 Task: Find connections with filter location Arbroath with filter topic #Jobopeningwith filter profile language German with filter current company F Gheewala Human Resource Consultants with filter school Sethu Institute of Technology with filter industry Wholesale Alcoholic Beverages with filter service category Audio Engineering with filter keywords title Controller
Action: Mouse moved to (493, 62)
Screenshot: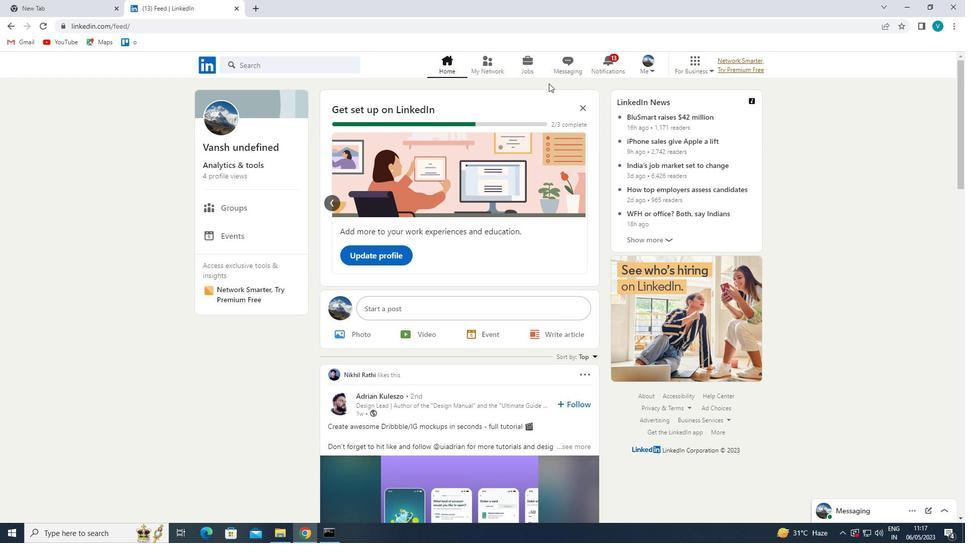 
Action: Mouse pressed left at (493, 62)
Screenshot: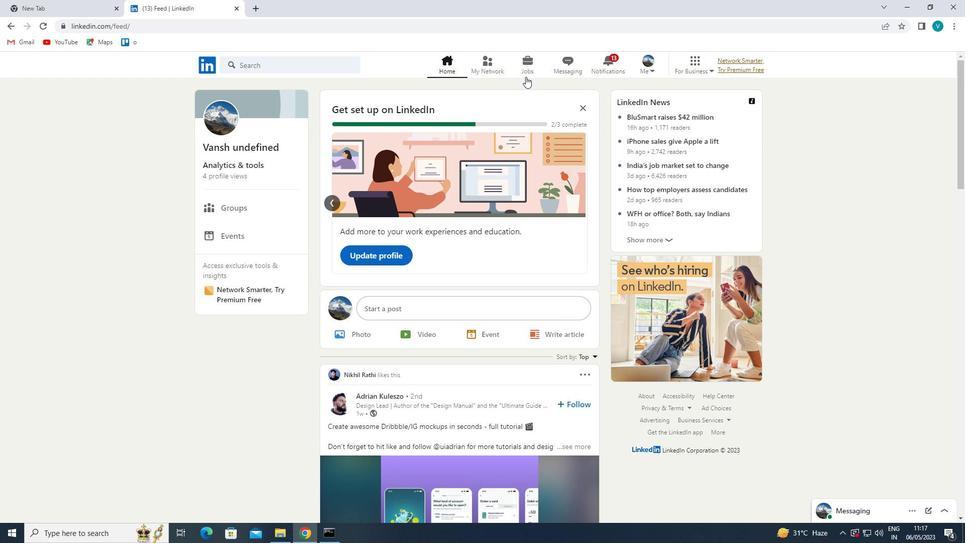 
Action: Mouse moved to (263, 122)
Screenshot: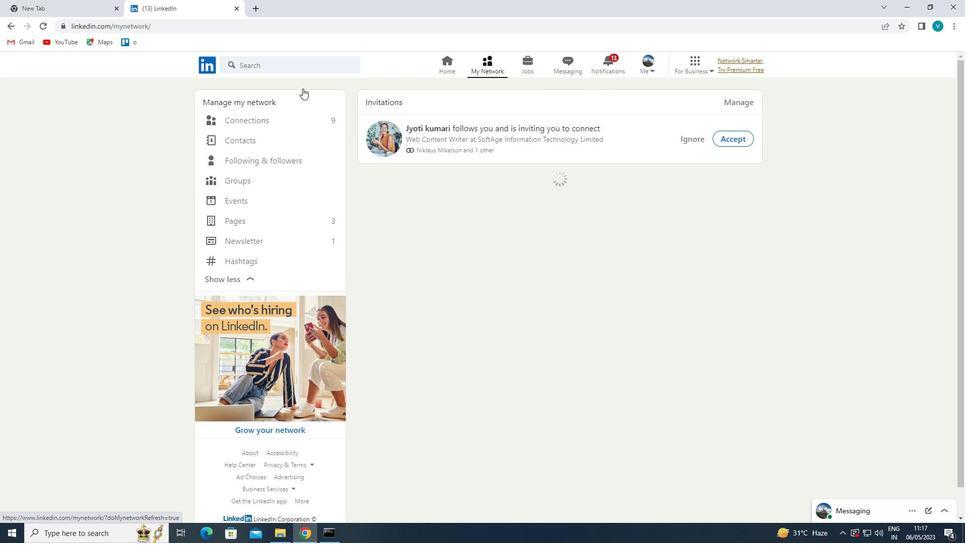 
Action: Mouse pressed left at (263, 122)
Screenshot: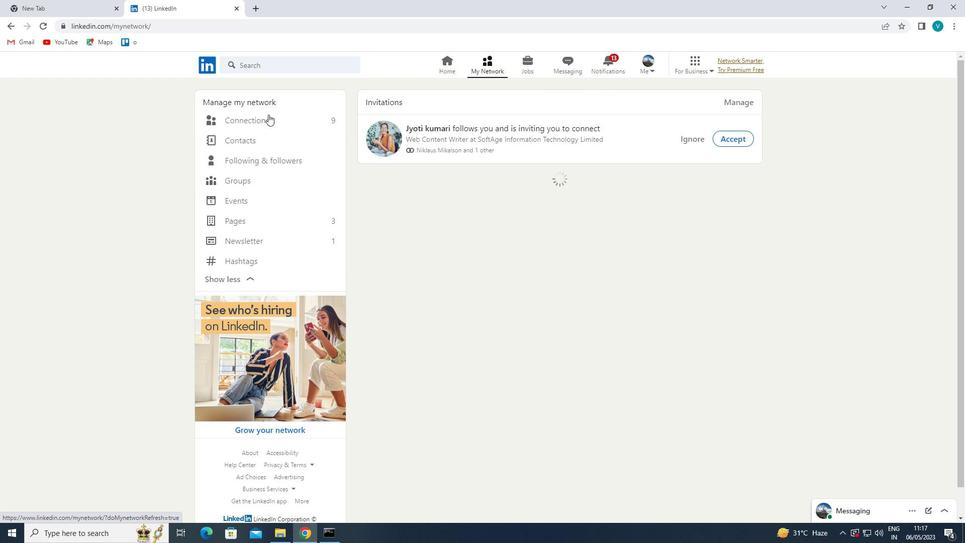 
Action: Mouse moved to (270, 117)
Screenshot: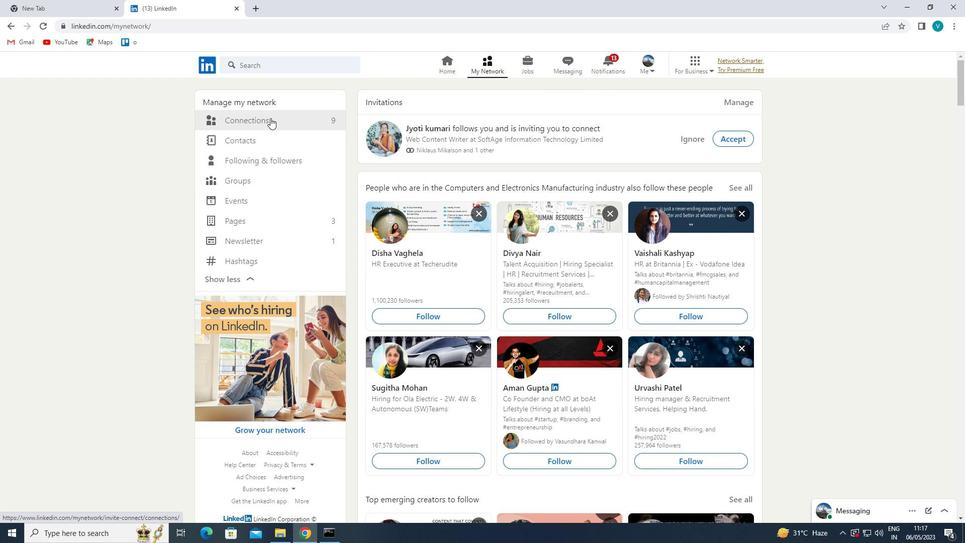 
Action: Mouse pressed left at (270, 117)
Screenshot: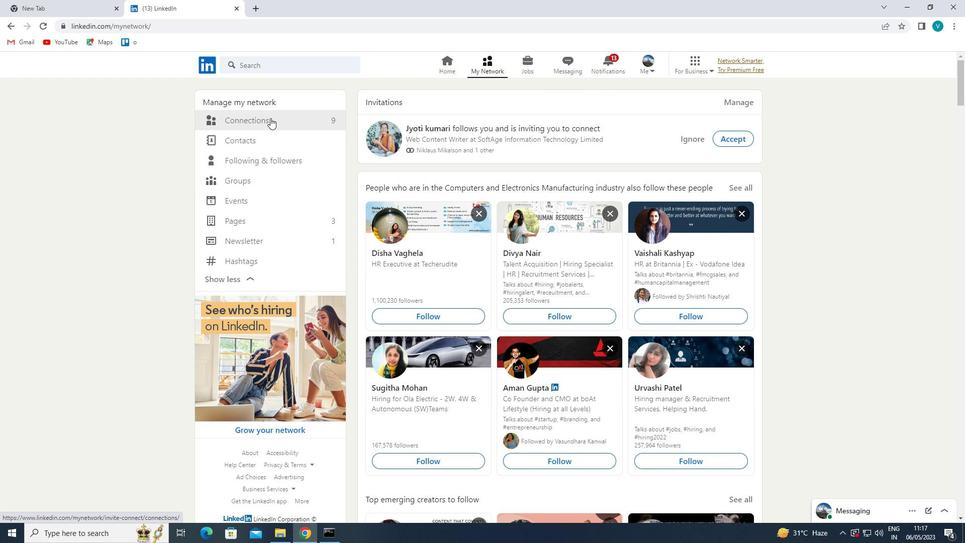 
Action: Mouse moved to (531, 122)
Screenshot: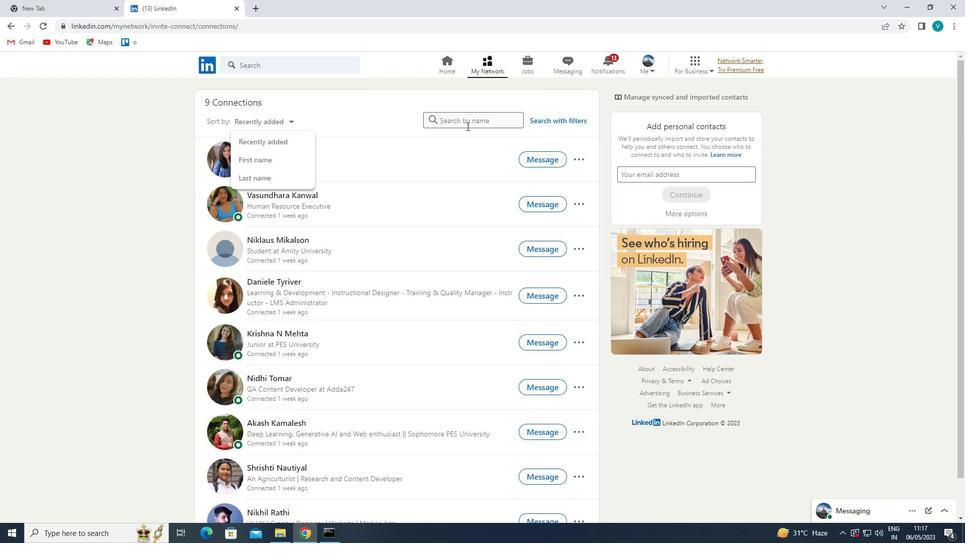
Action: Mouse pressed left at (531, 122)
Screenshot: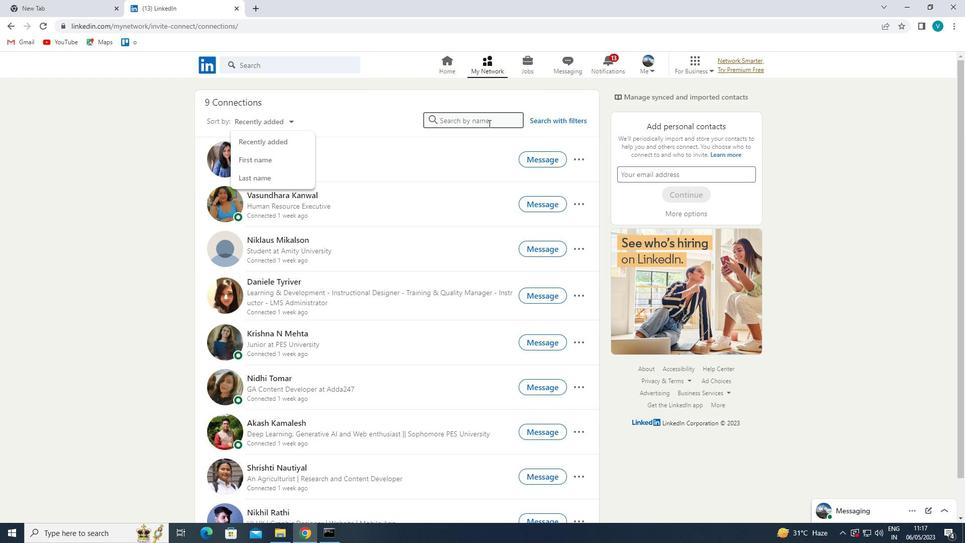 
Action: Mouse moved to (485, 95)
Screenshot: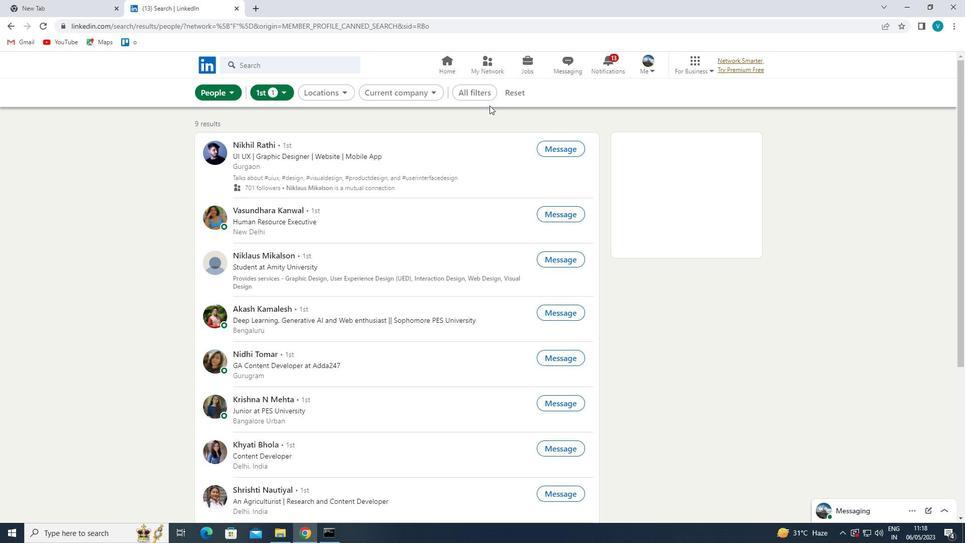 
Action: Mouse pressed left at (485, 95)
Screenshot: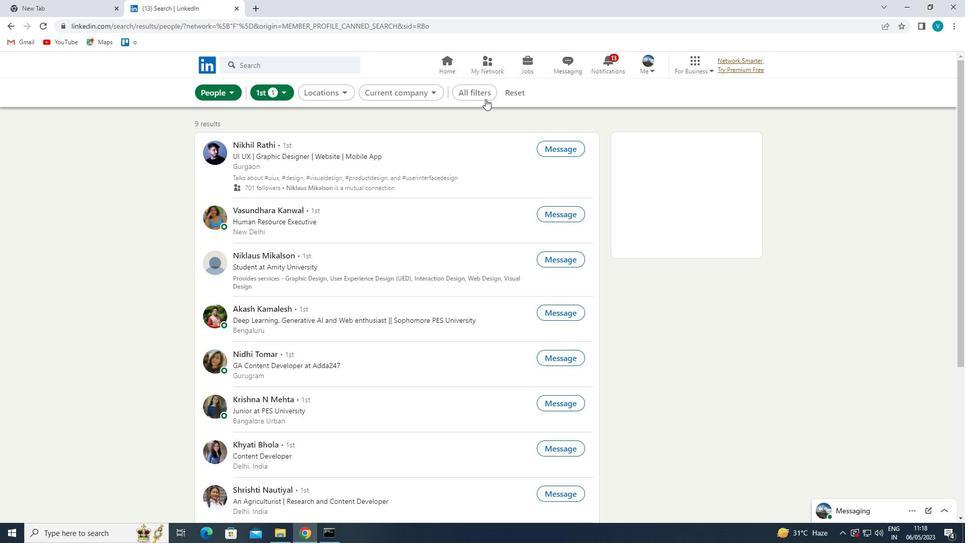 
Action: Mouse moved to (806, 232)
Screenshot: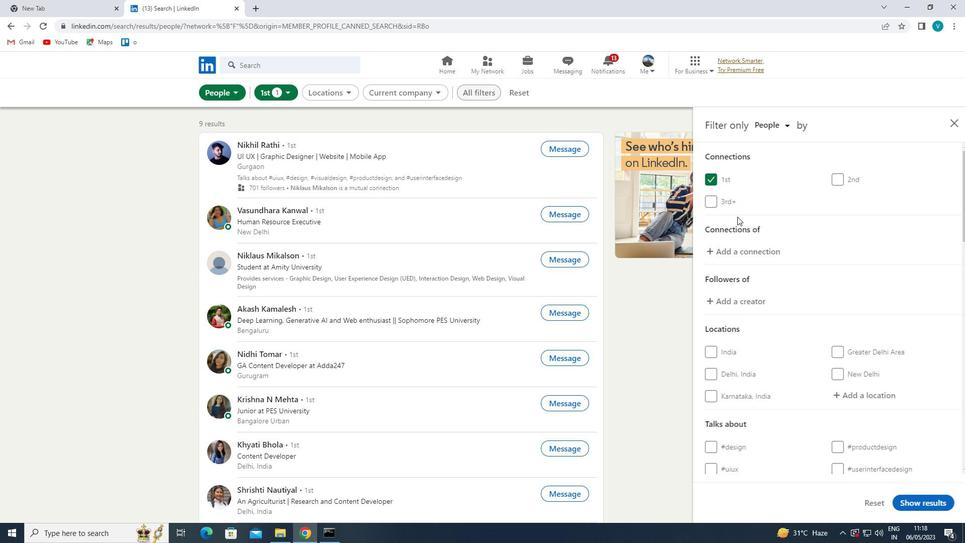 
Action: Mouse scrolled (806, 231) with delta (0, 0)
Screenshot: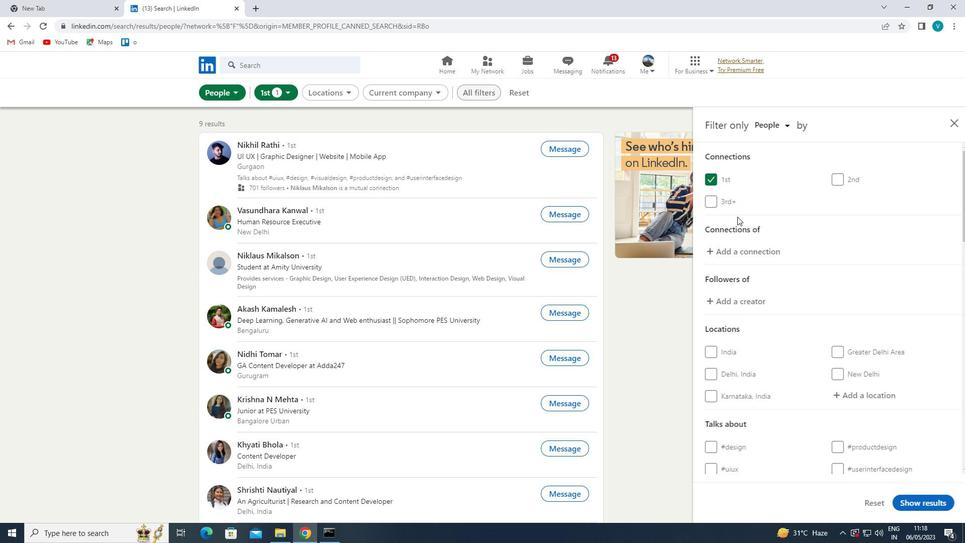 
Action: Mouse moved to (864, 348)
Screenshot: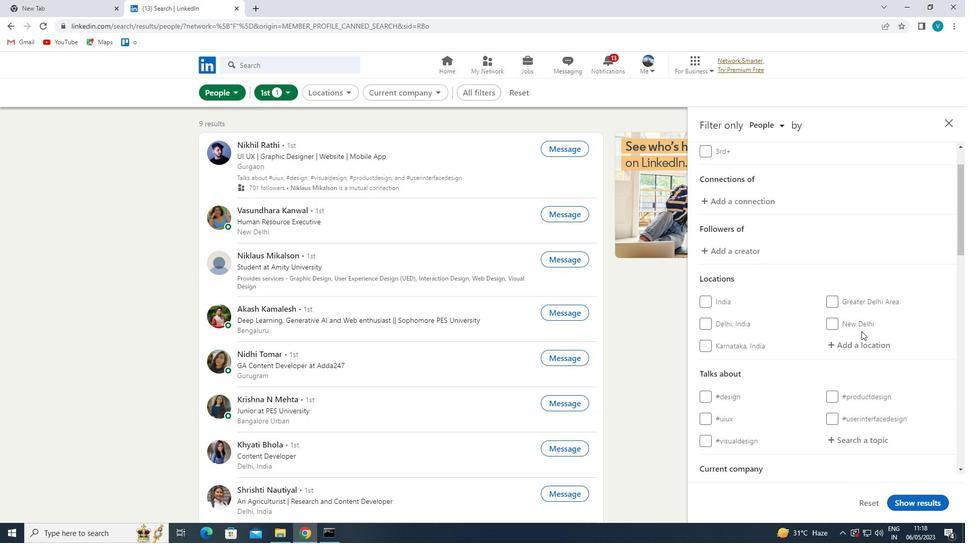 
Action: Mouse pressed left at (864, 348)
Screenshot: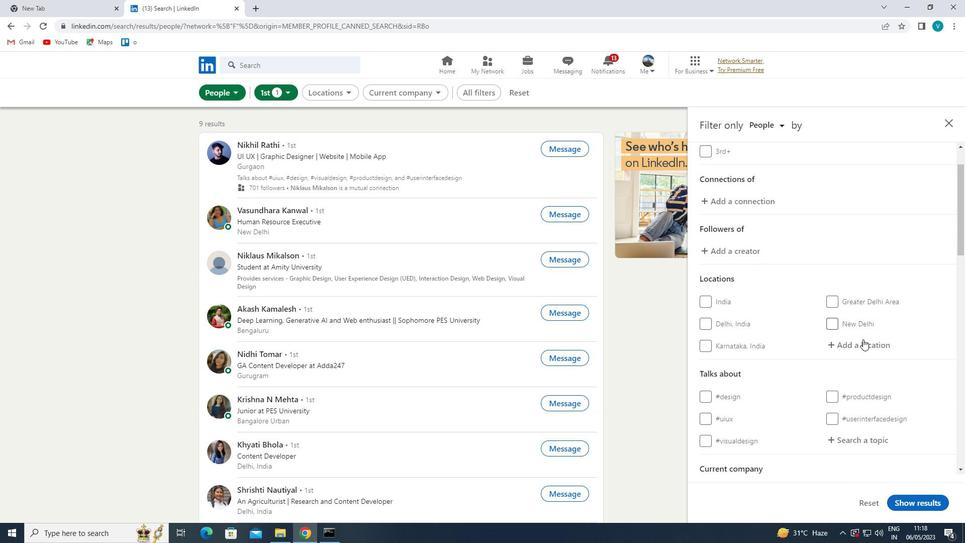 
Action: Key pressed <Key.shift>ARBROATH
Screenshot: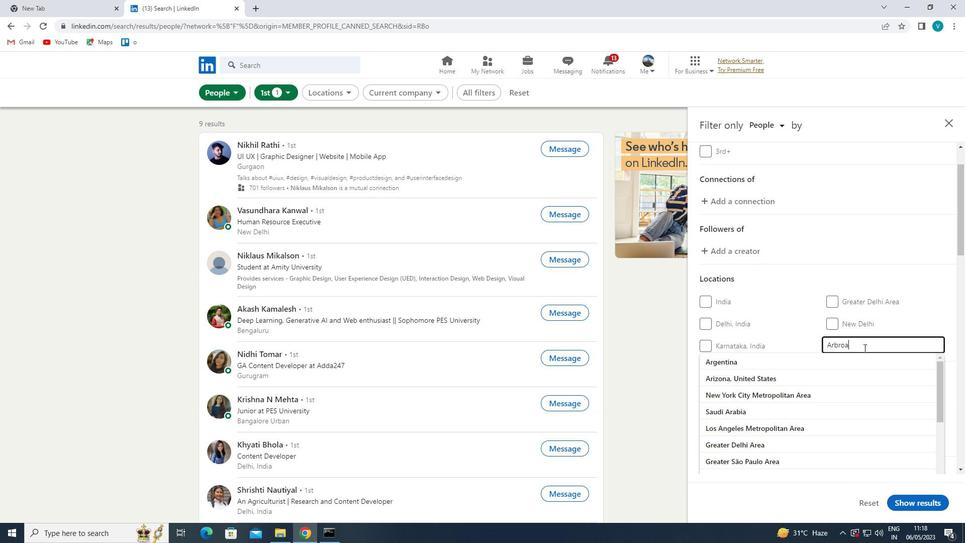 
Action: Mouse moved to (848, 360)
Screenshot: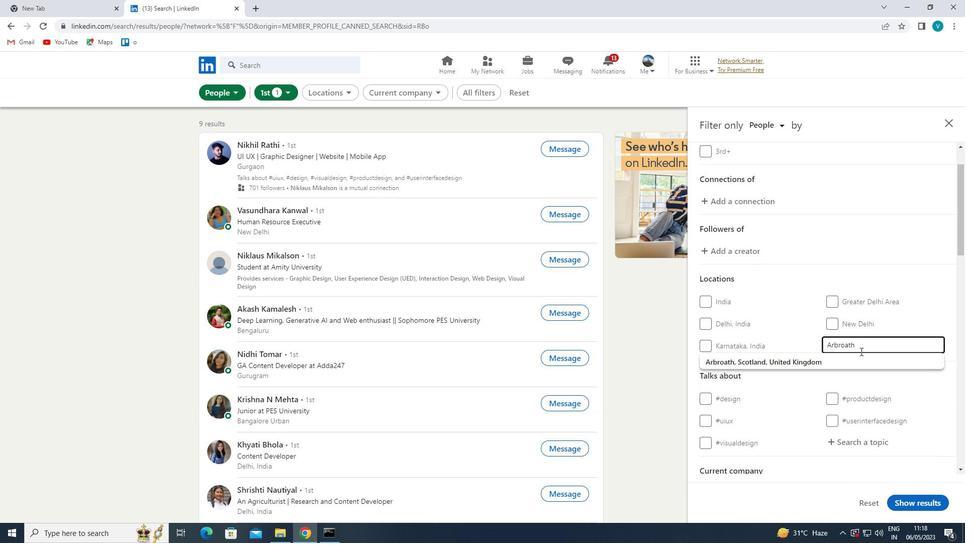 
Action: Mouse pressed left at (848, 360)
Screenshot: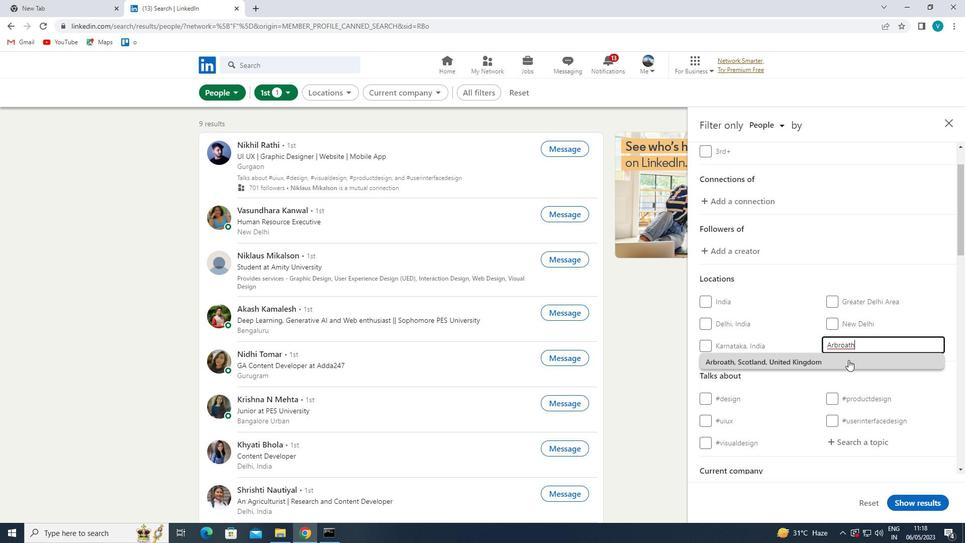 
Action: Mouse scrolled (848, 359) with delta (0, 0)
Screenshot: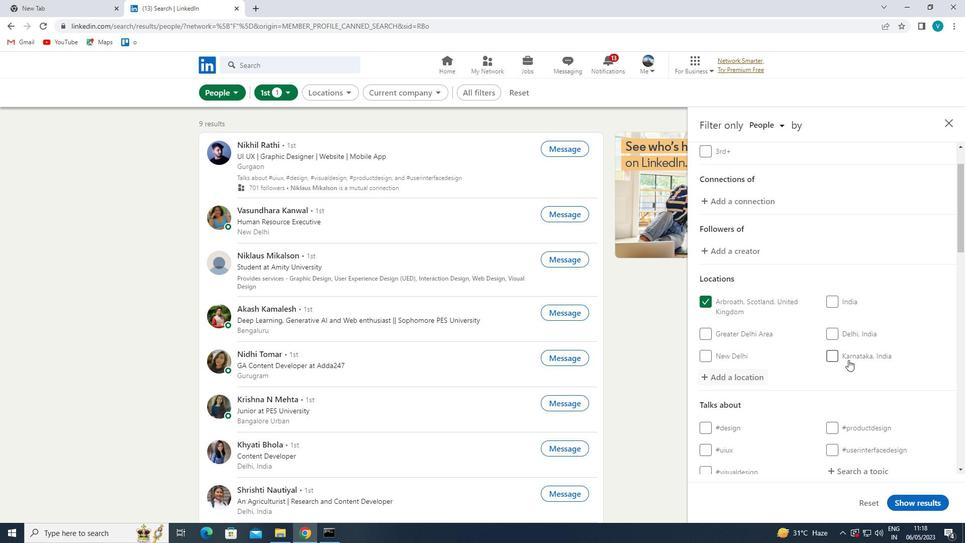 
Action: Mouse moved to (847, 361)
Screenshot: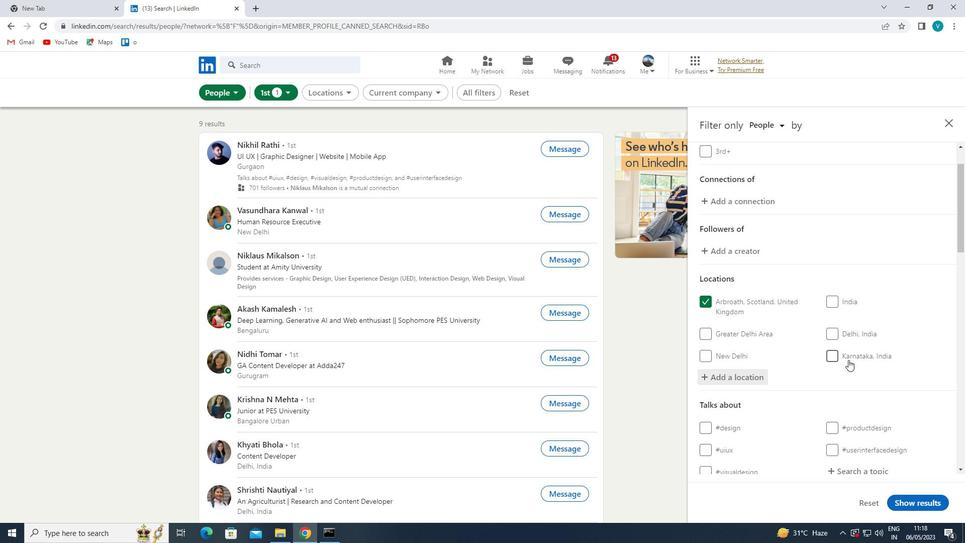 
Action: Mouse scrolled (847, 361) with delta (0, 0)
Screenshot: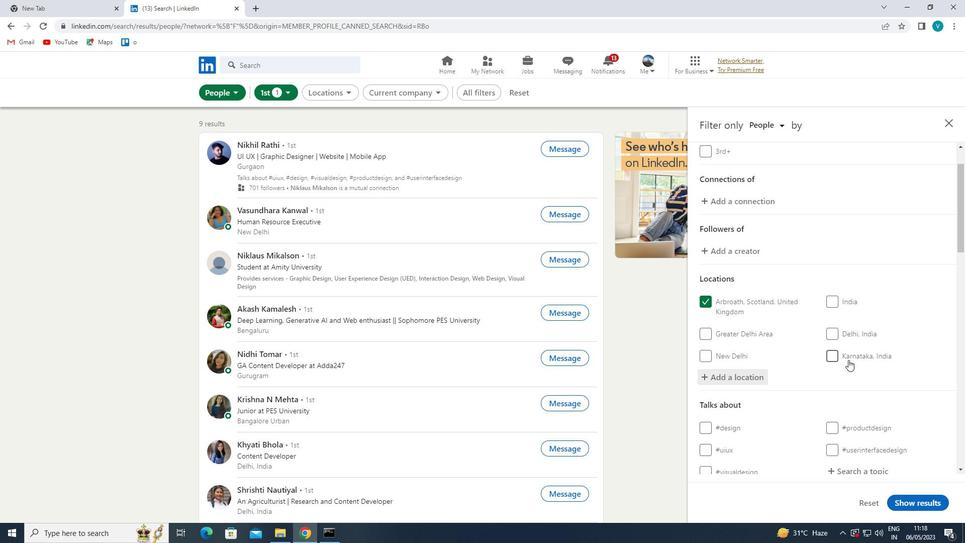 
Action: Mouse moved to (846, 364)
Screenshot: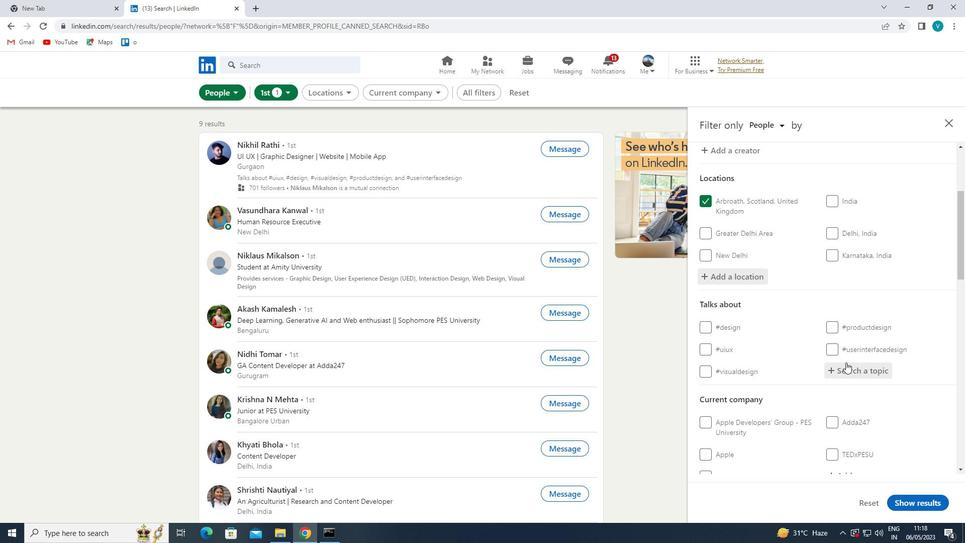 
Action: Mouse pressed left at (846, 364)
Screenshot: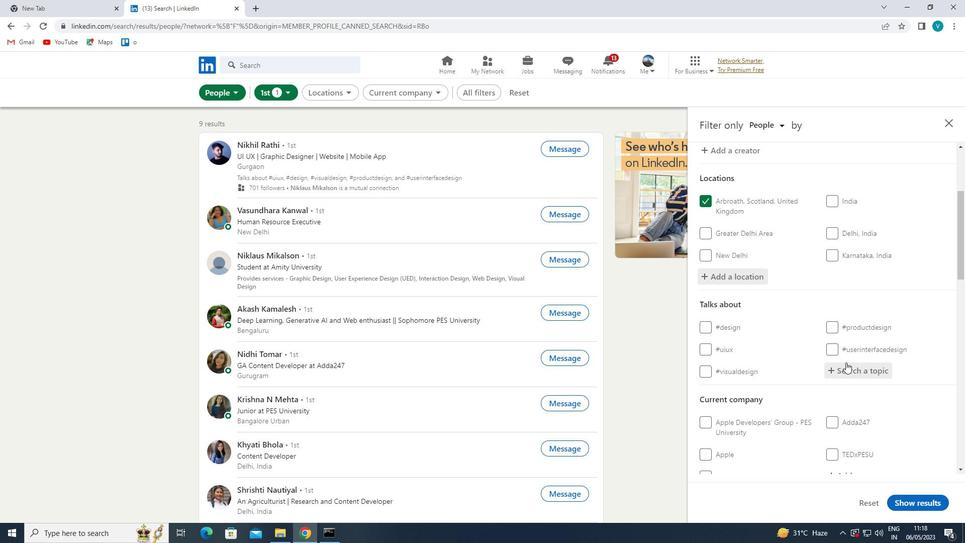 
Action: Key pressed JOBOPENING
Screenshot: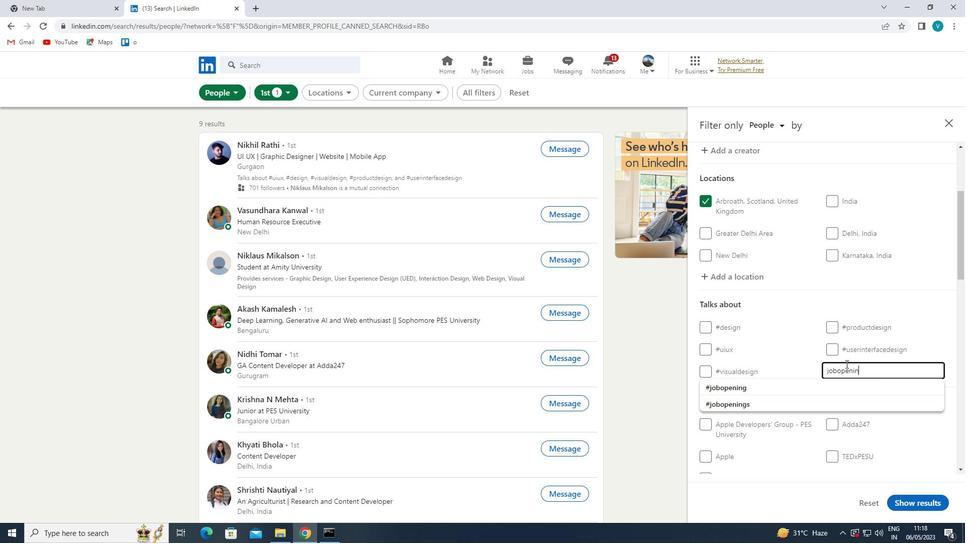 
Action: Mouse moved to (825, 379)
Screenshot: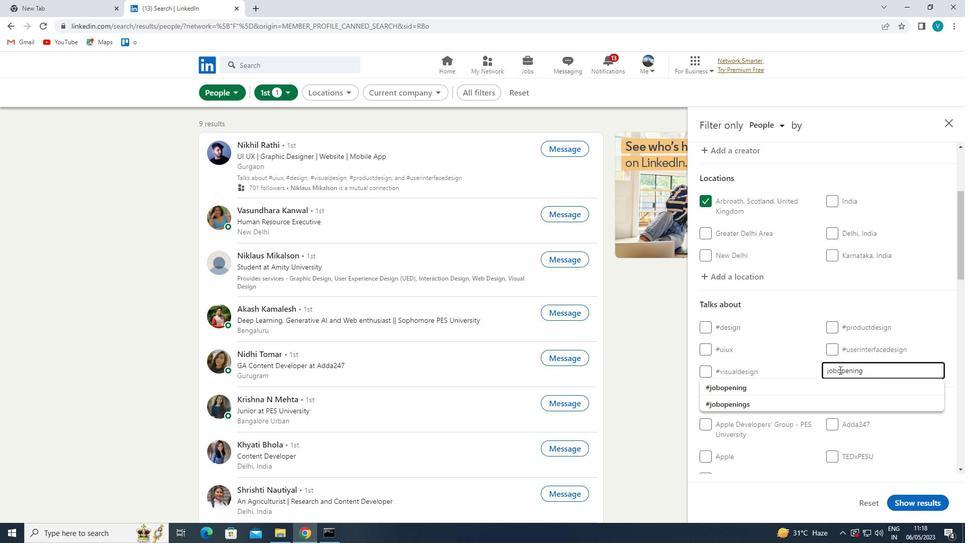 
Action: Mouse pressed left at (825, 379)
Screenshot: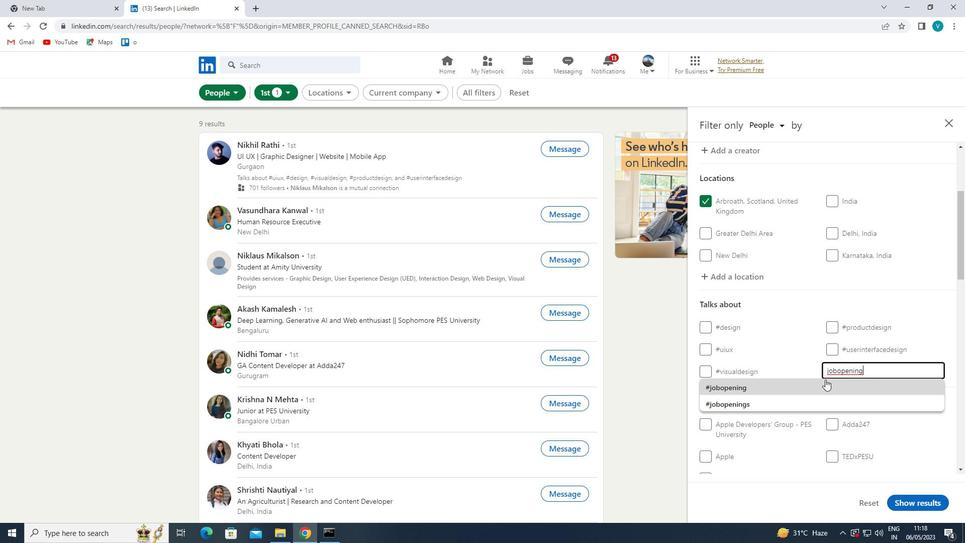 
Action: Mouse scrolled (825, 379) with delta (0, 0)
Screenshot: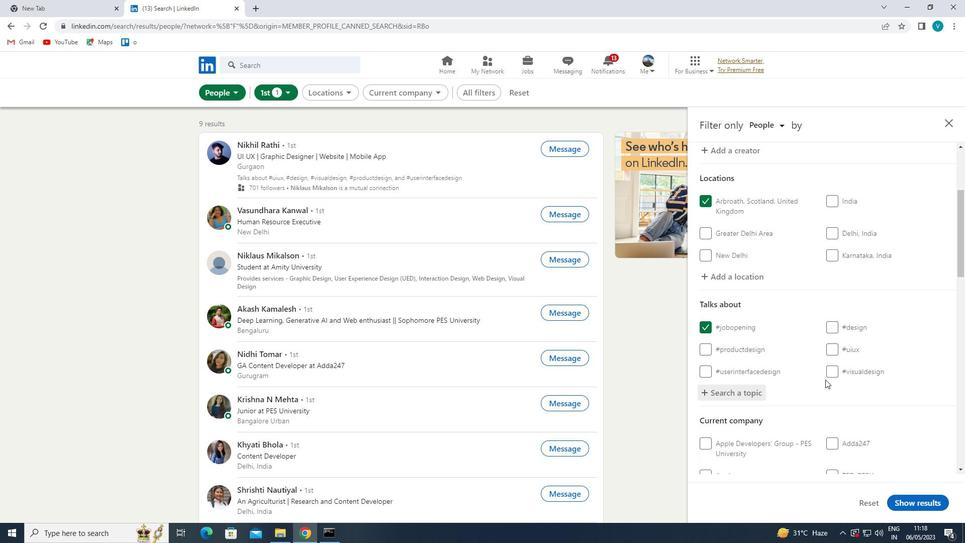 
Action: Mouse moved to (825, 380)
Screenshot: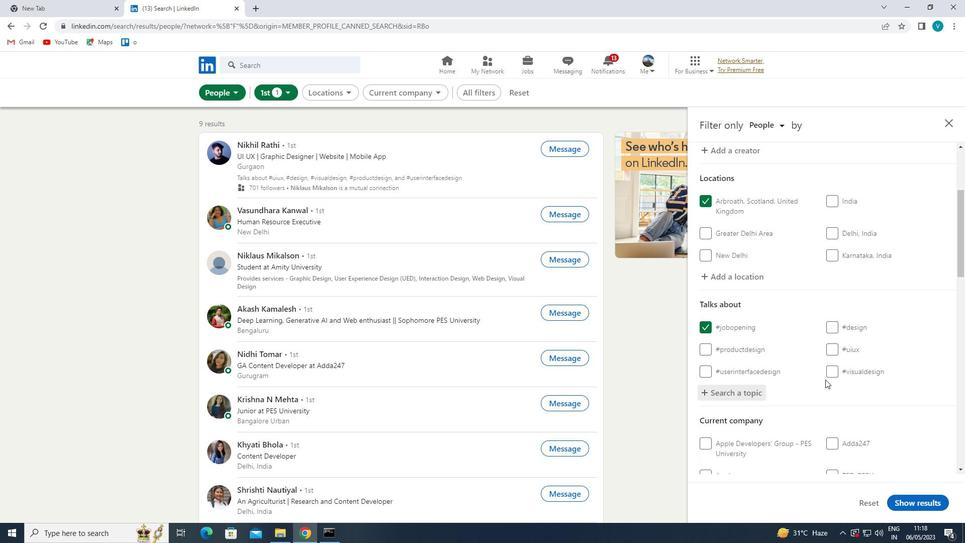 
Action: Mouse scrolled (825, 380) with delta (0, 0)
Screenshot: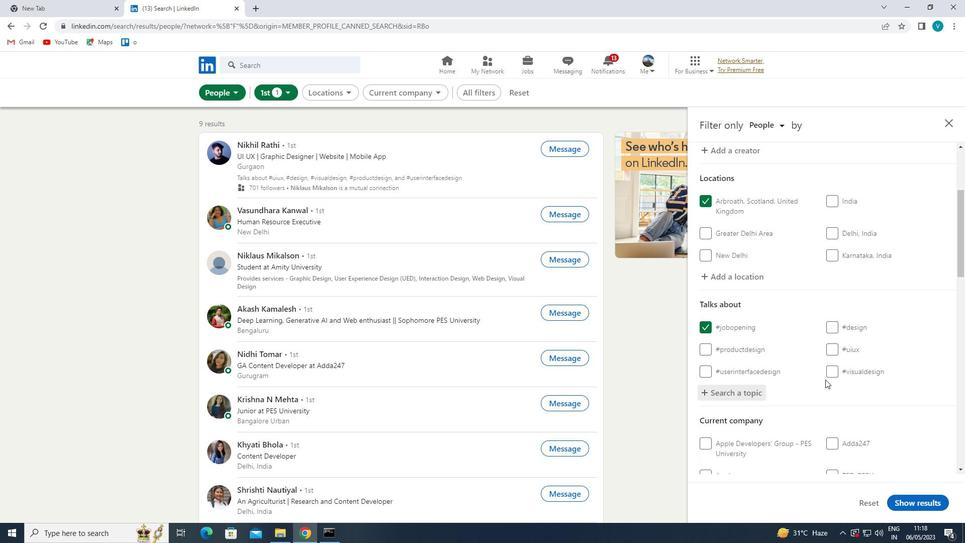 
Action: Mouse moved to (842, 390)
Screenshot: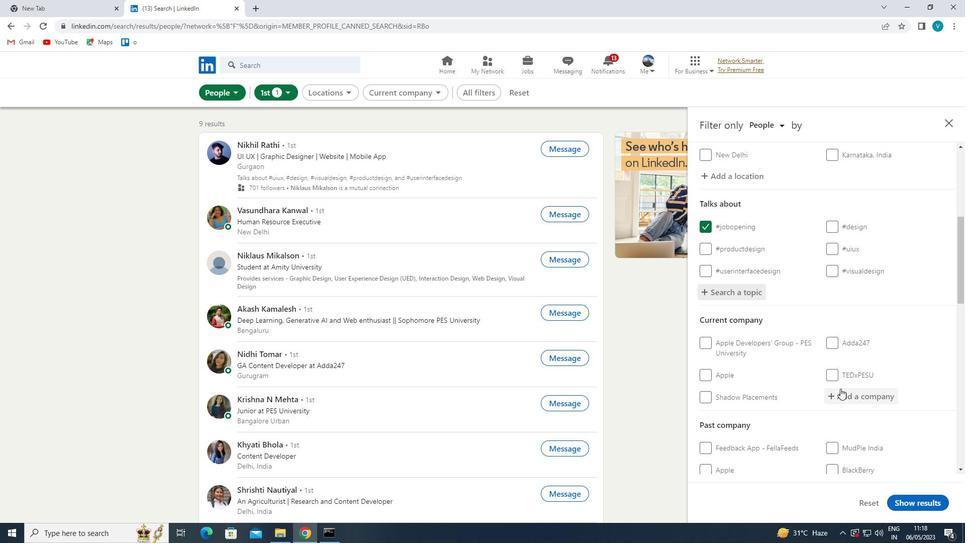 
Action: Mouse pressed left at (842, 390)
Screenshot: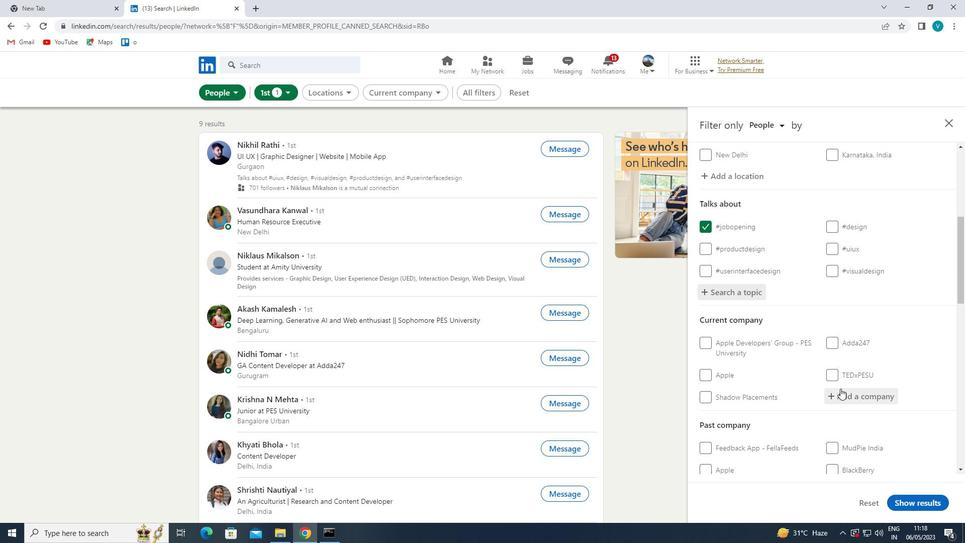 
Action: Mouse moved to (848, 386)
Screenshot: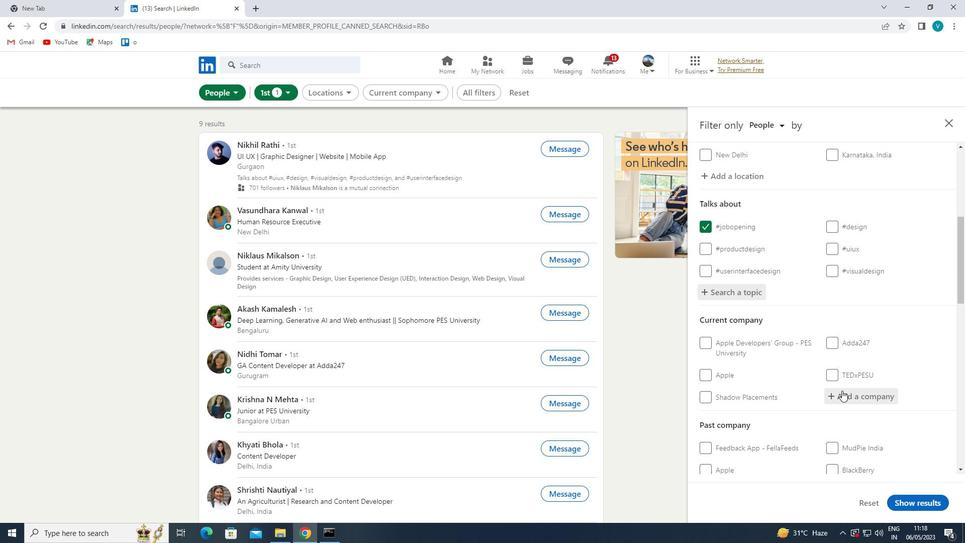 
Action: Key pressed <Key.shift>F<Key.space><Key.shift>GHEEWALA
Screenshot: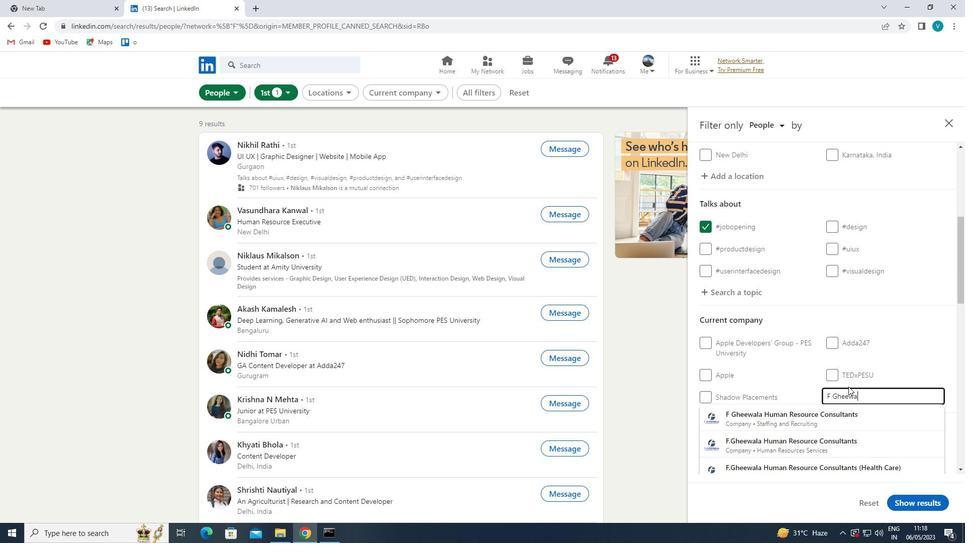 
Action: Mouse moved to (843, 421)
Screenshot: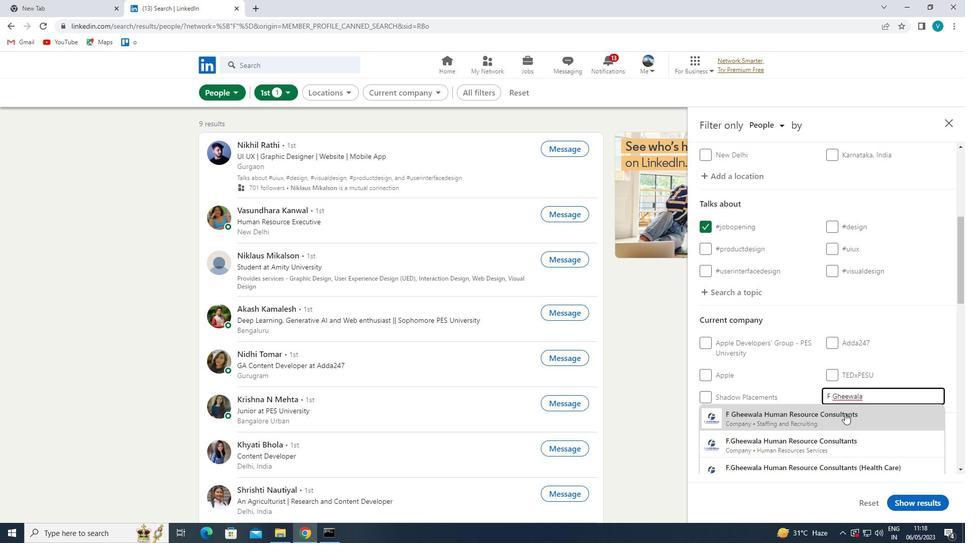 
Action: Mouse pressed left at (843, 421)
Screenshot: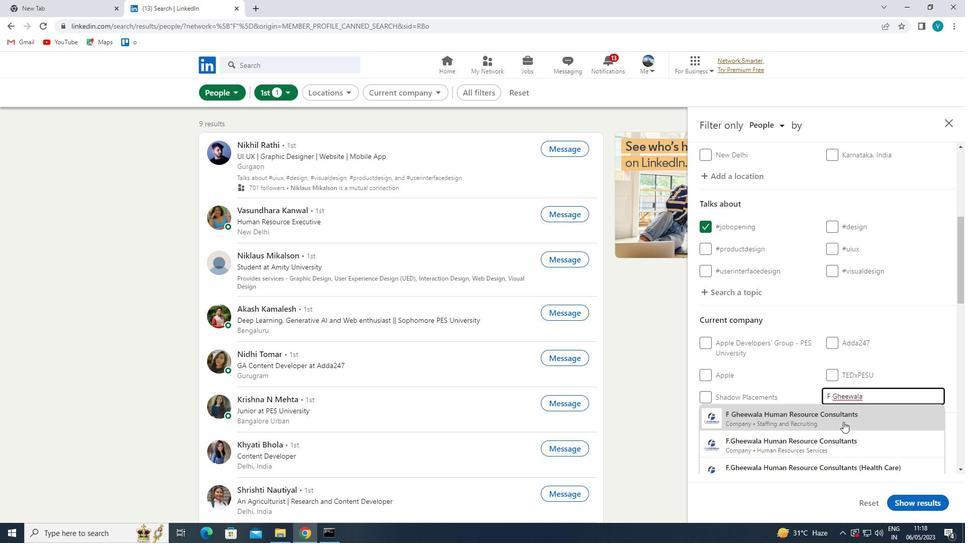 
Action: Mouse moved to (843, 413)
Screenshot: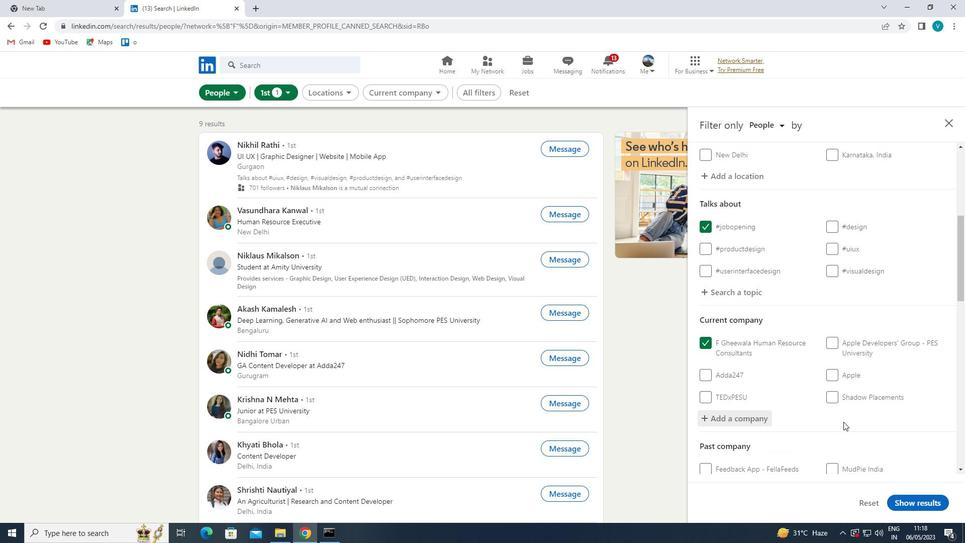 
Action: Mouse scrolled (843, 413) with delta (0, 0)
Screenshot: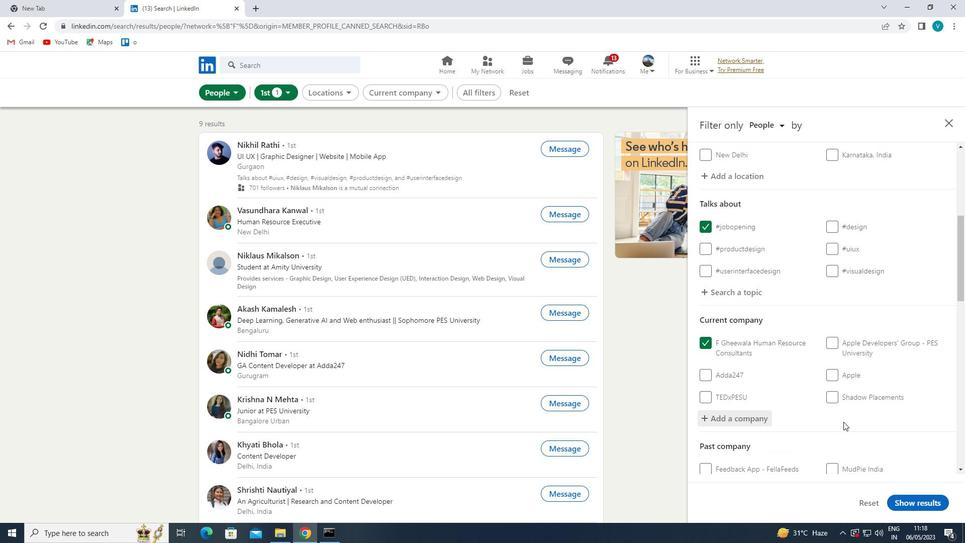 
Action: Mouse moved to (841, 401)
Screenshot: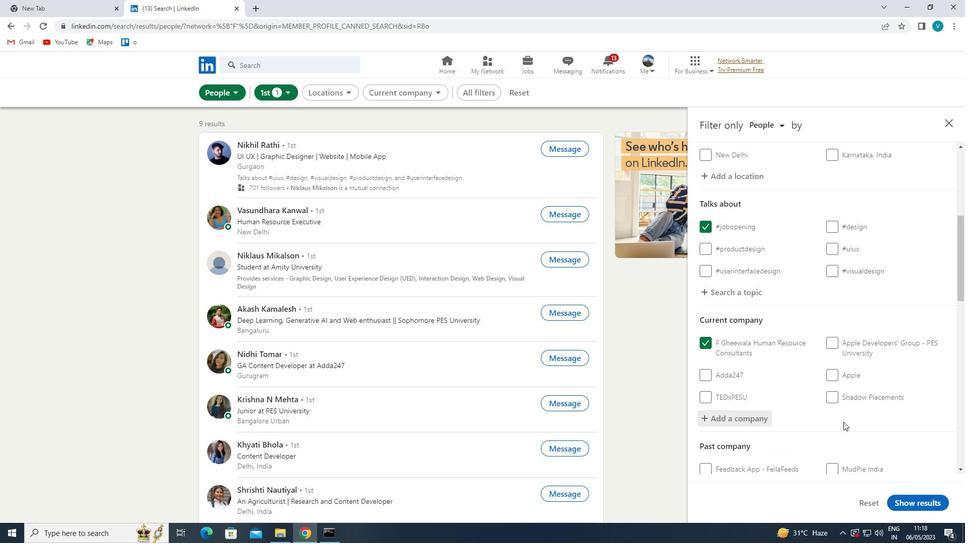 
Action: Mouse scrolled (841, 401) with delta (0, 0)
Screenshot: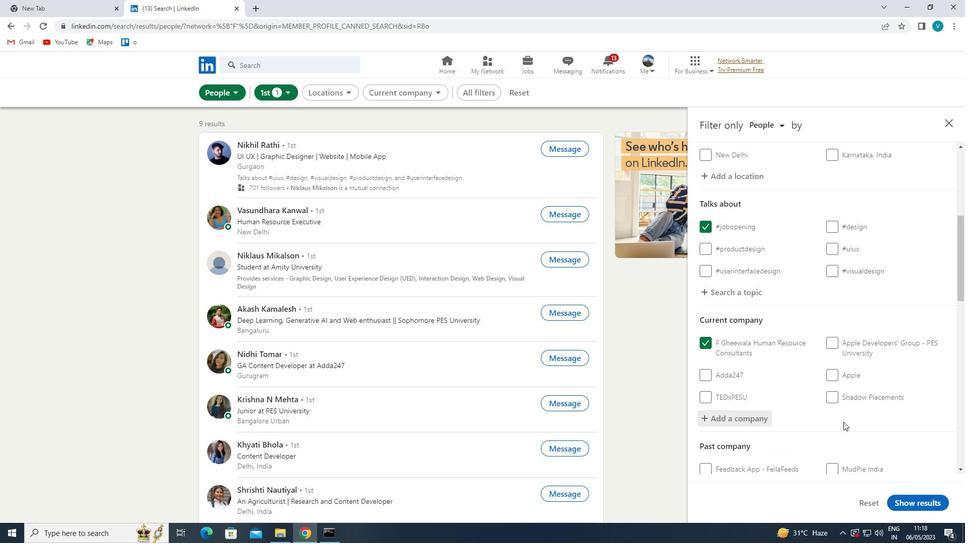 
Action: Mouse moved to (838, 398)
Screenshot: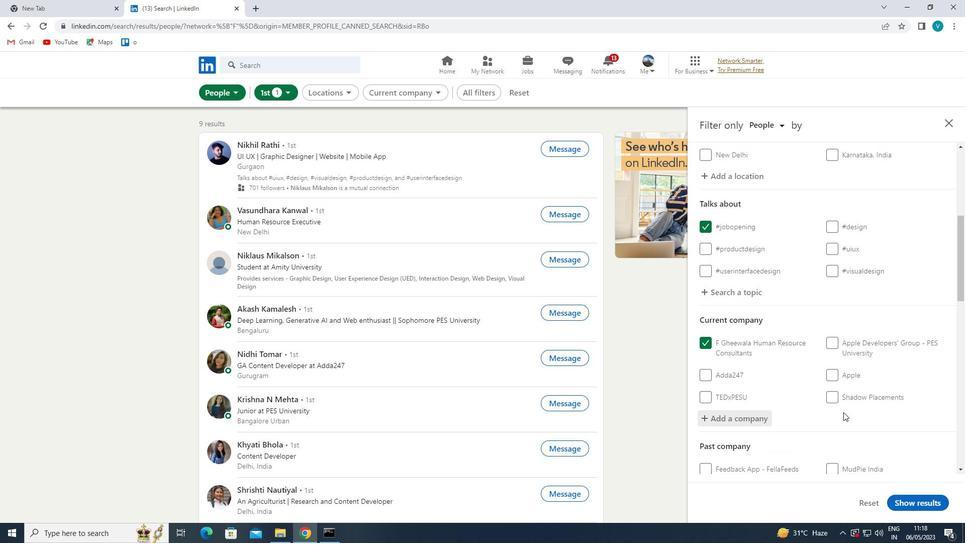 
Action: Mouse scrolled (838, 397) with delta (0, 0)
Screenshot: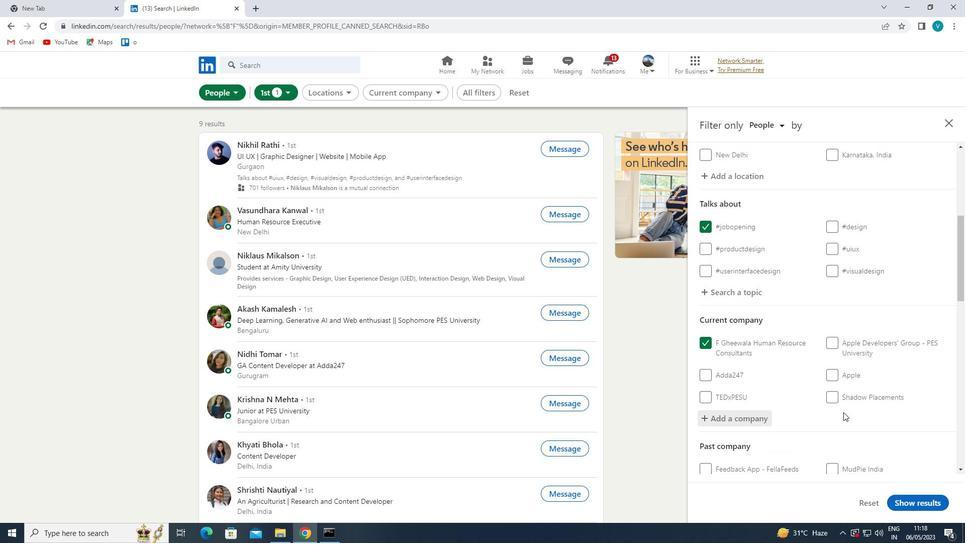 
Action: Mouse moved to (835, 393)
Screenshot: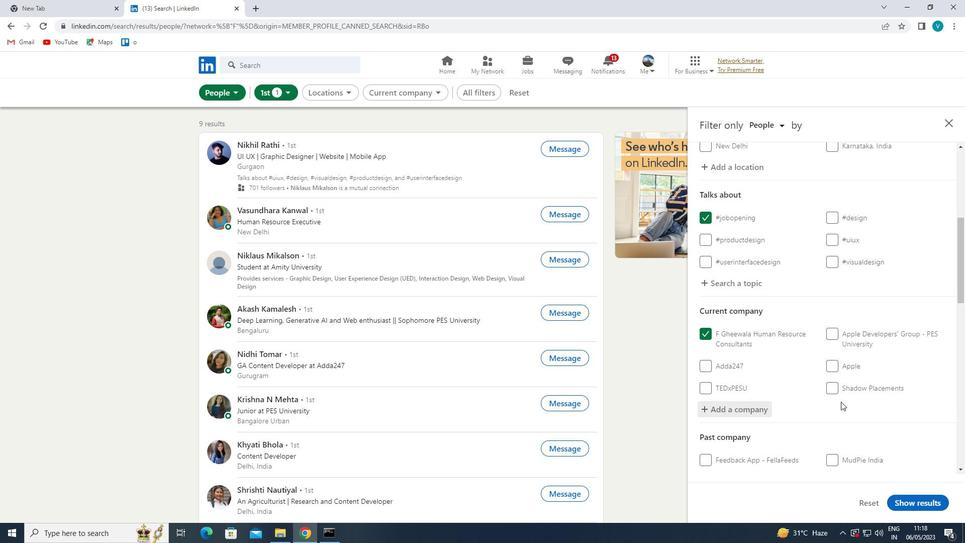 
Action: Mouse scrolled (835, 392) with delta (0, 0)
Screenshot: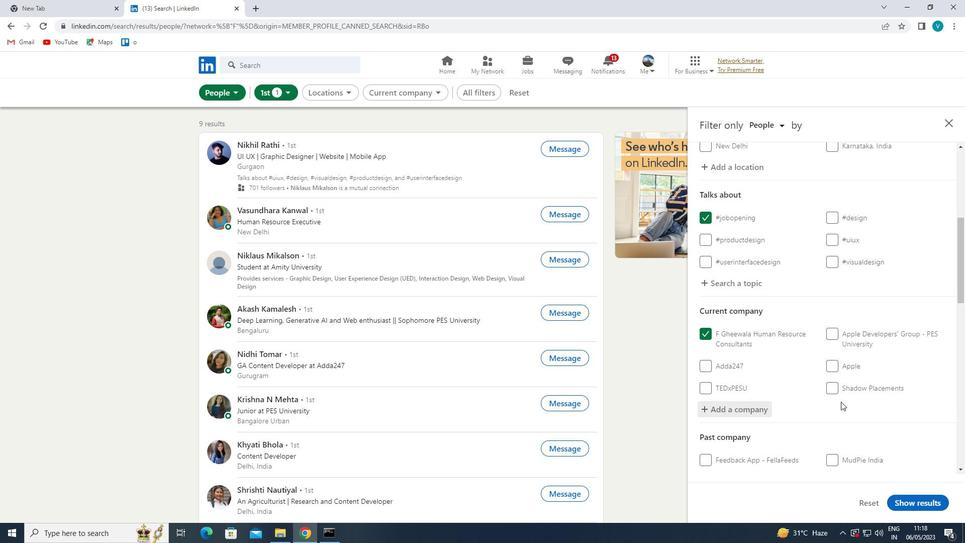 
Action: Mouse moved to (835, 392)
Screenshot: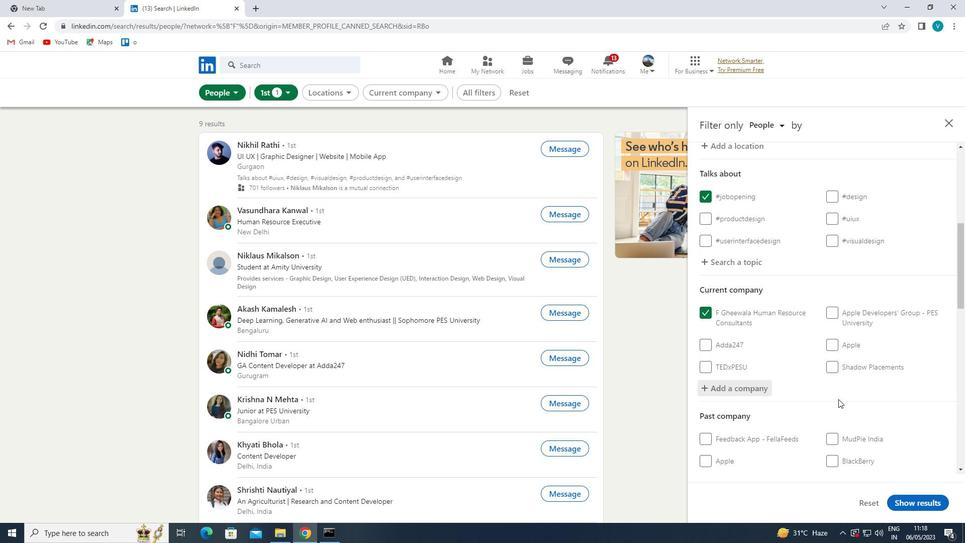 
Action: Mouse scrolled (835, 391) with delta (0, 0)
Screenshot: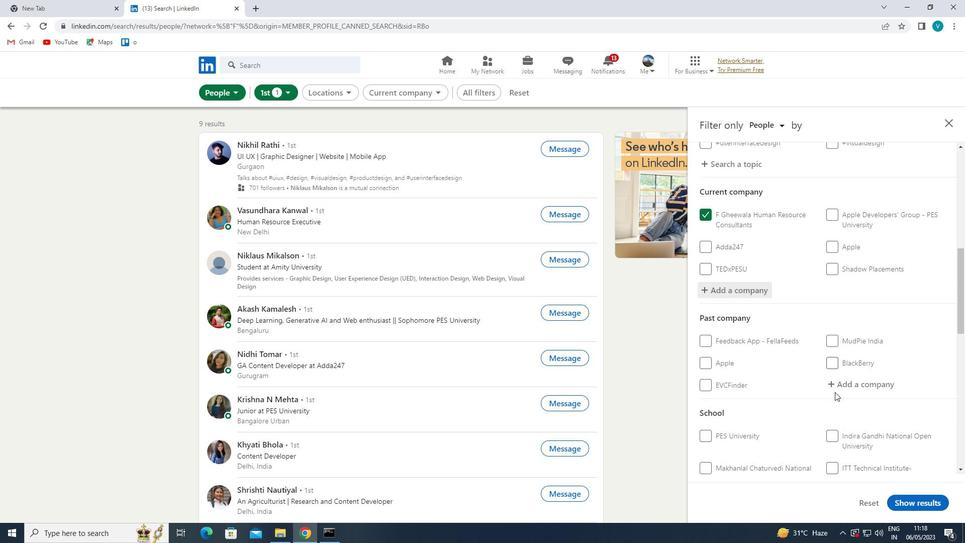 
Action: Mouse moved to (839, 383)
Screenshot: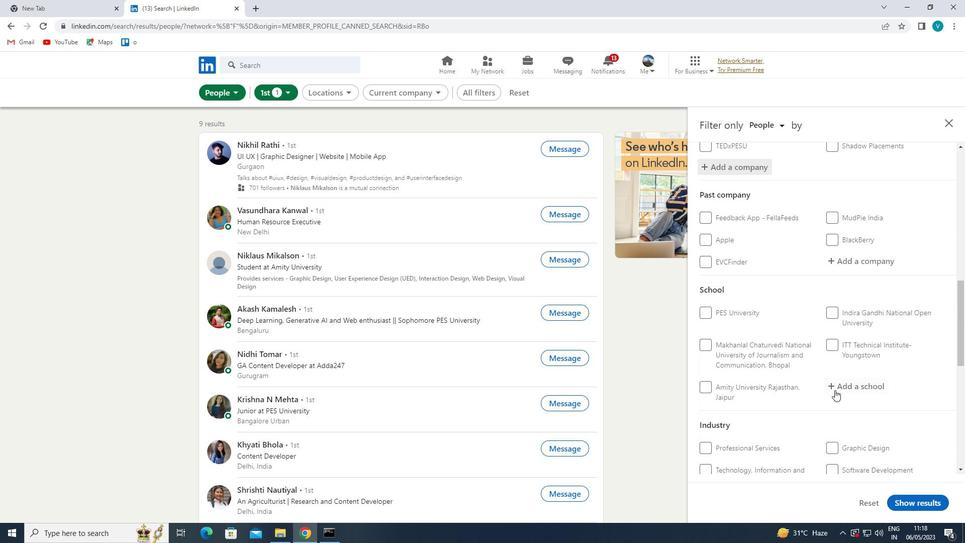 
Action: Mouse pressed left at (839, 383)
Screenshot: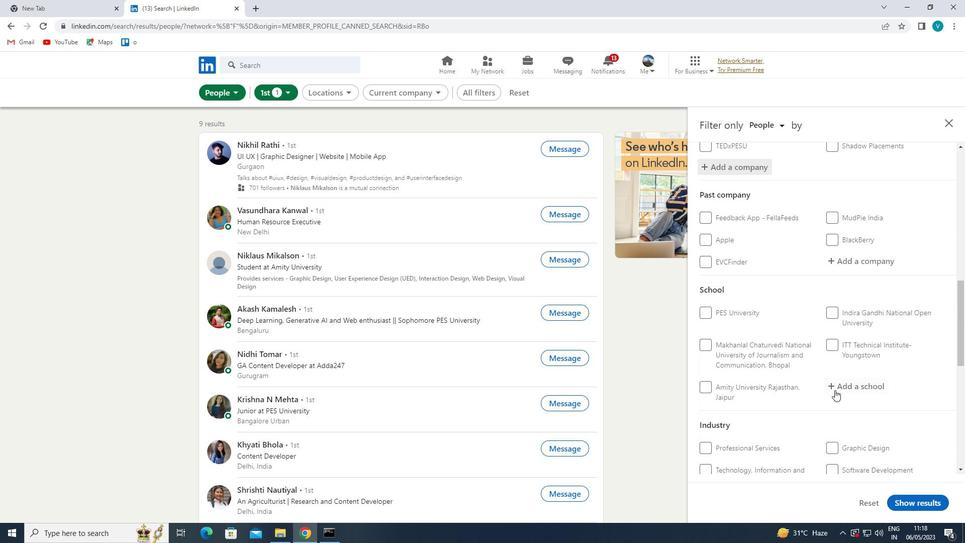 
Action: Key pressed <Key.shift>SETHU
Screenshot: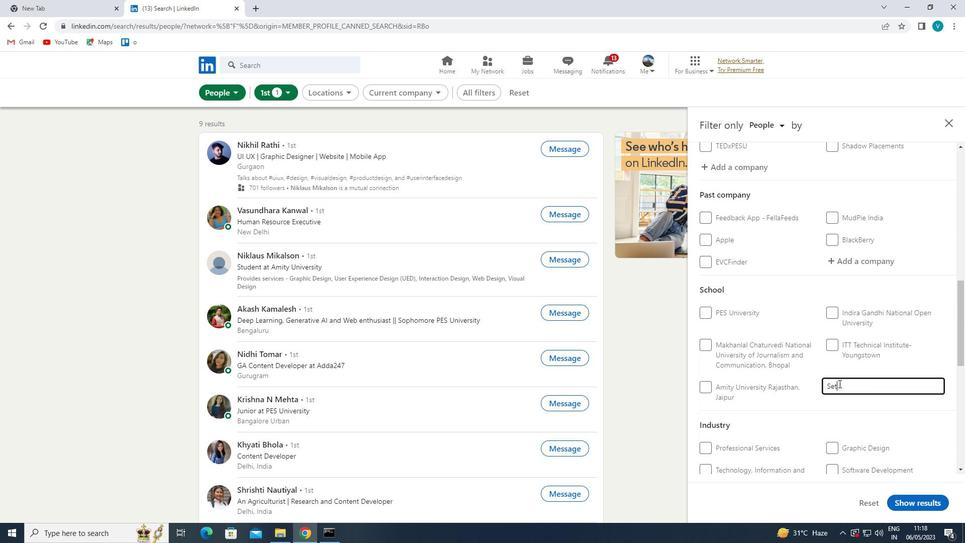 
Action: Mouse moved to (830, 400)
Screenshot: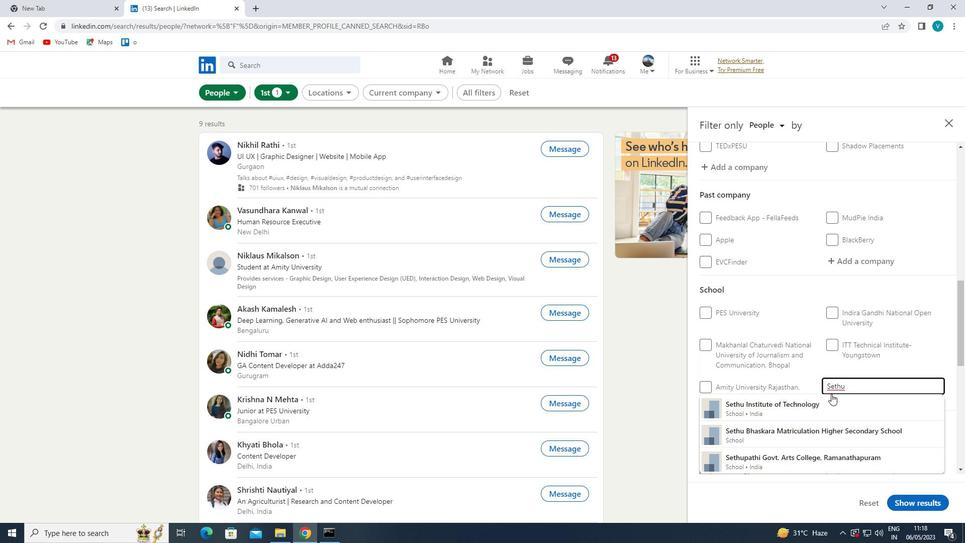 
Action: Mouse pressed left at (830, 400)
Screenshot: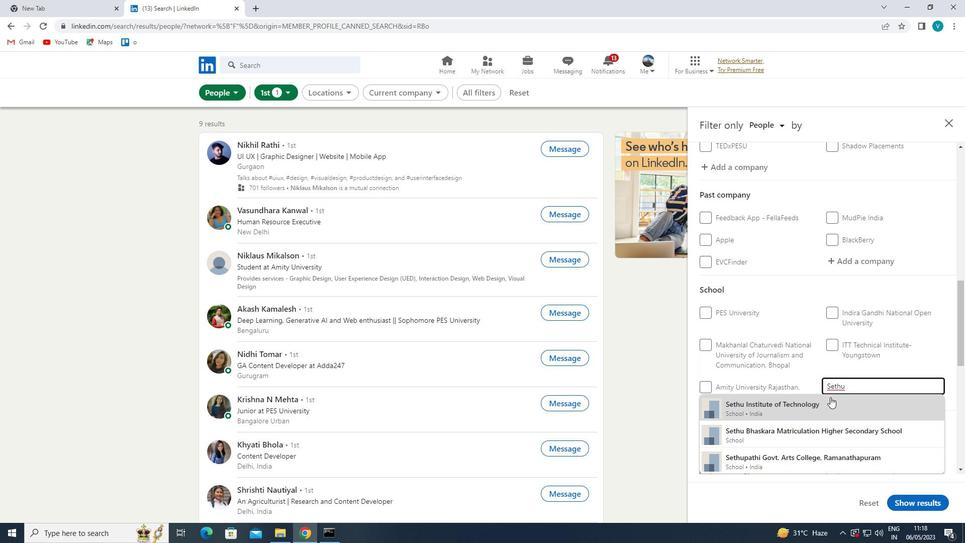 
Action: Mouse moved to (835, 391)
Screenshot: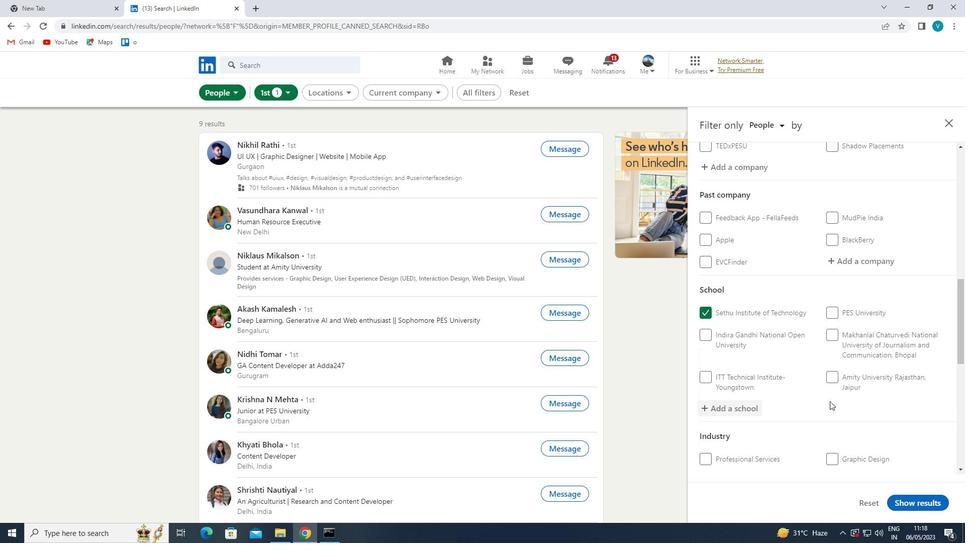 
Action: Mouse scrolled (835, 391) with delta (0, 0)
Screenshot: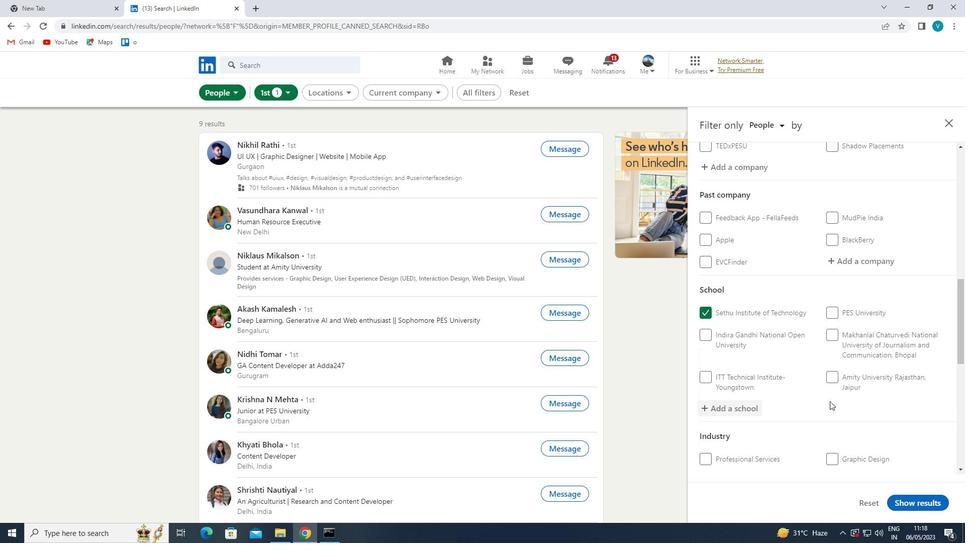 
Action: Mouse moved to (837, 387)
Screenshot: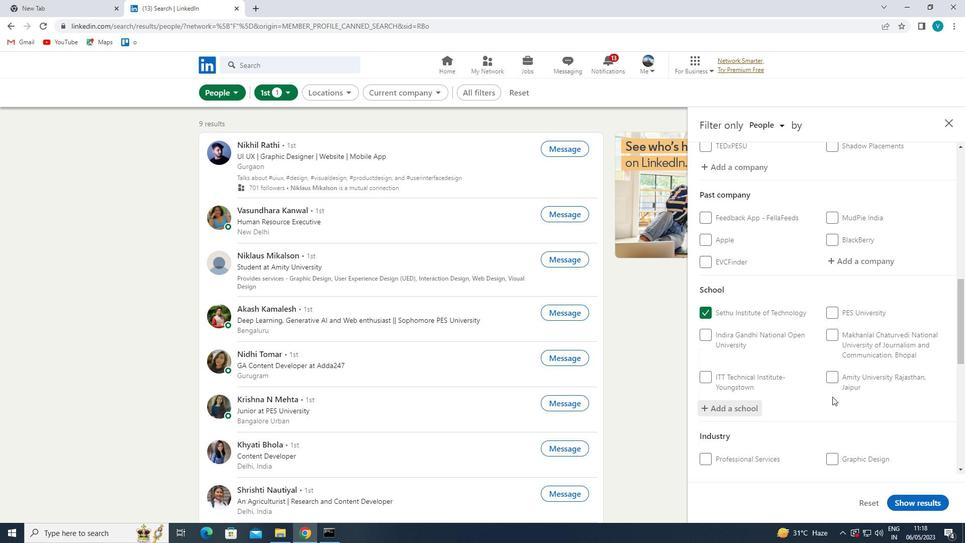 
Action: Mouse scrolled (837, 387) with delta (0, 0)
Screenshot: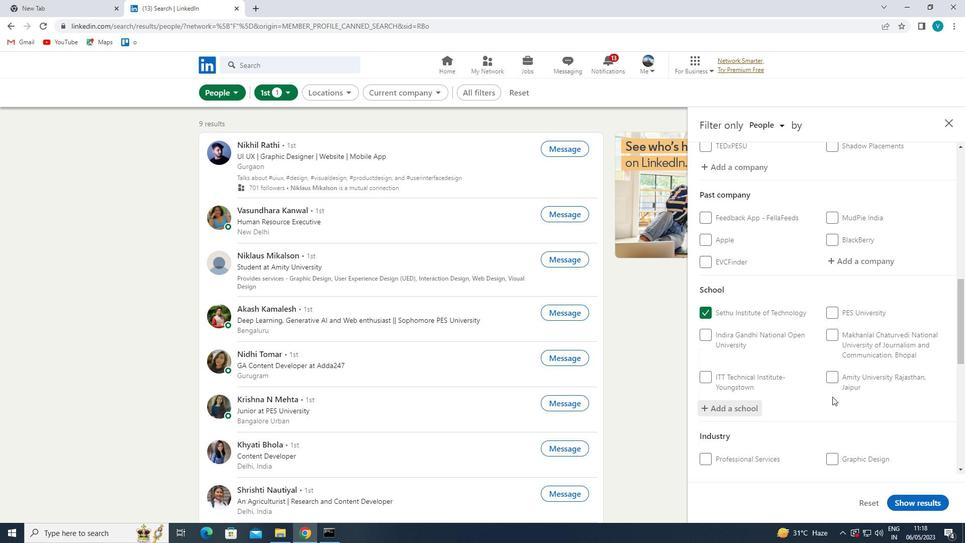 
Action: Mouse moved to (839, 384)
Screenshot: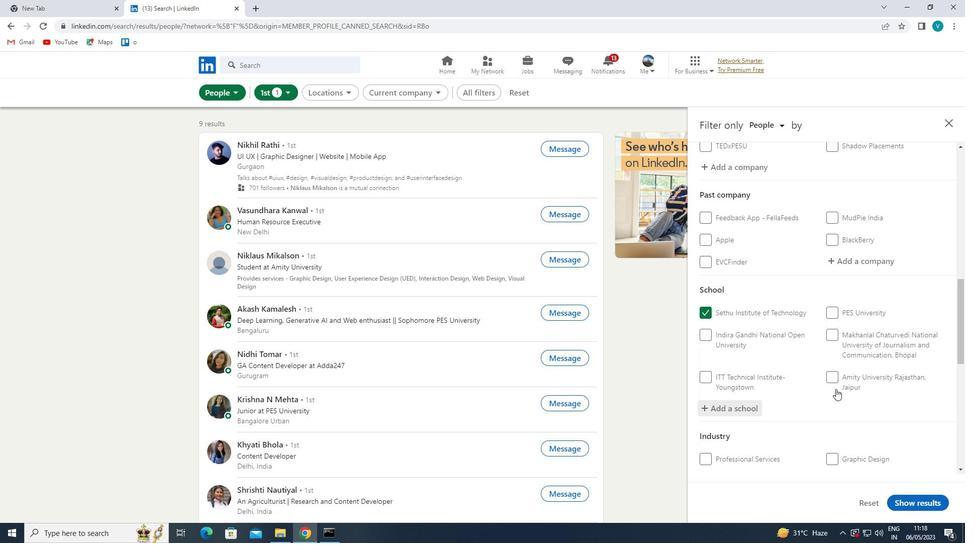 
Action: Mouse scrolled (839, 383) with delta (0, 0)
Screenshot: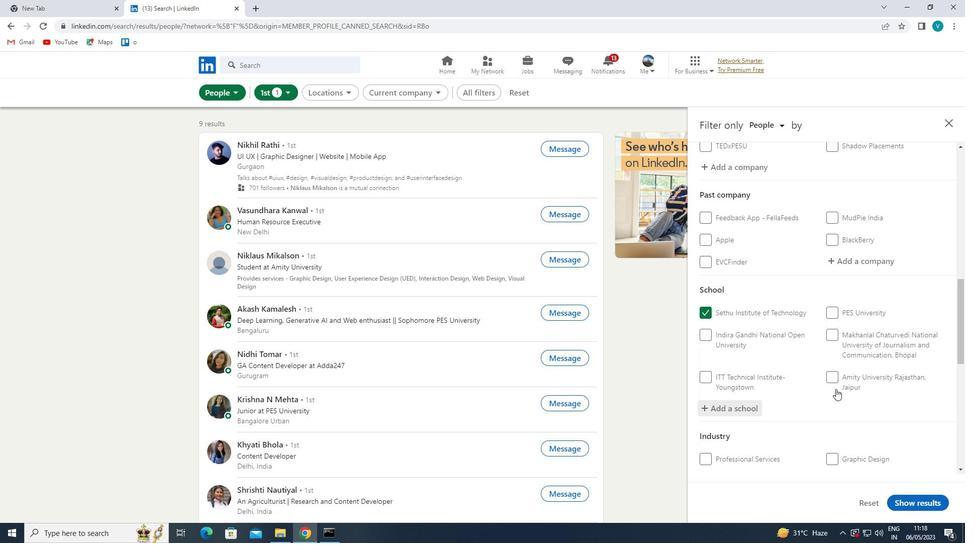 
Action: Mouse moved to (839, 381)
Screenshot: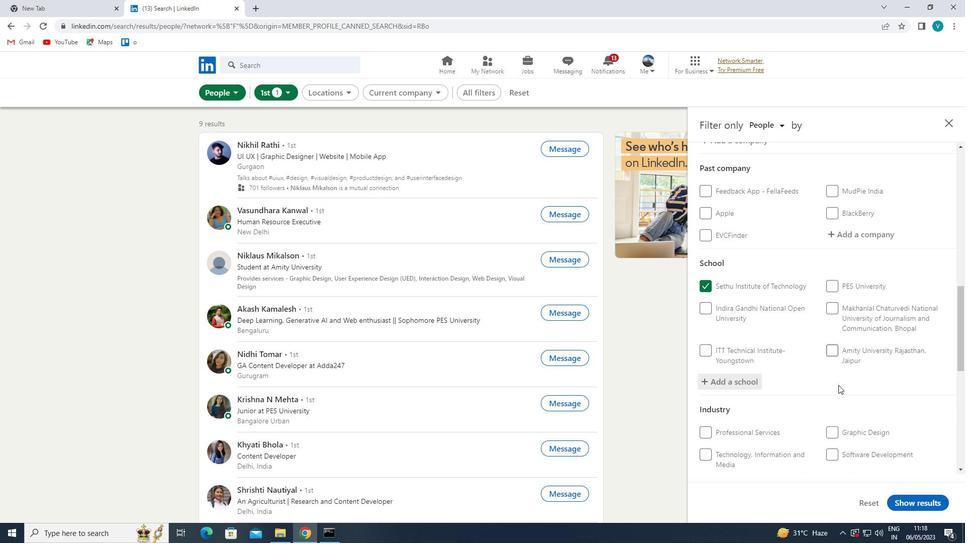 
Action: Mouse scrolled (839, 381) with delta (0, 0)
Screenshot: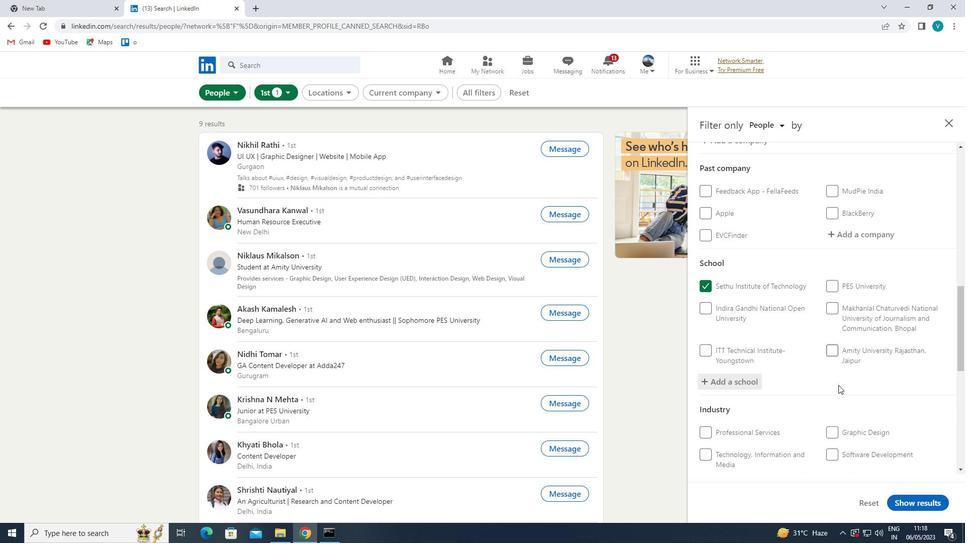 
Action: Mouse moved to (864, 309)
Screenshot: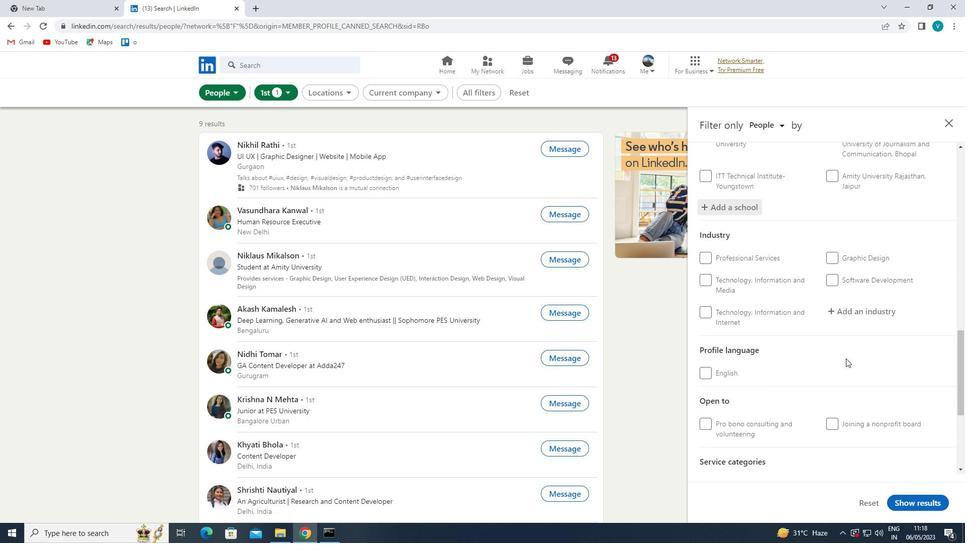 
Action: Mouse pressed left at (864, 309)
Screenshot: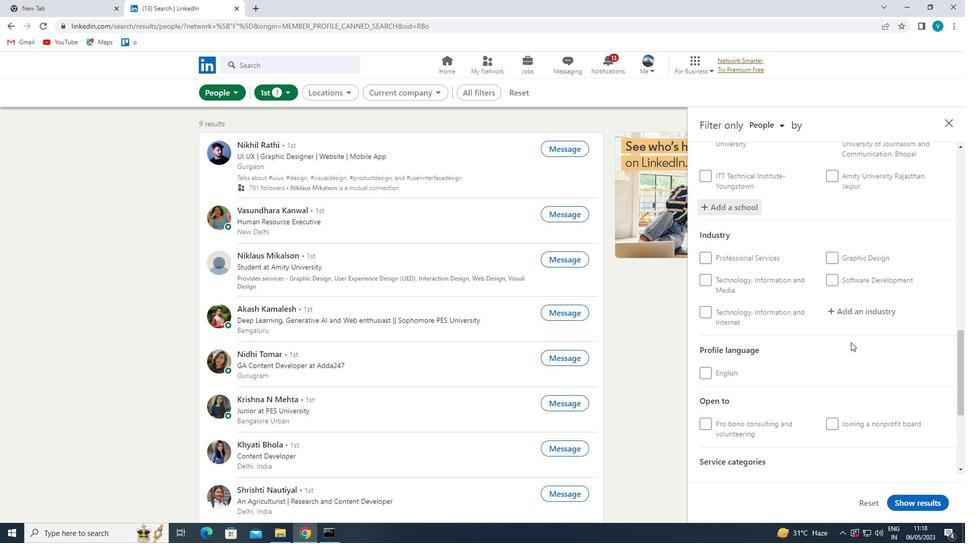 
Action: Key pressed <Key.shift>WHOLESALE<Key.space>
Screenshot: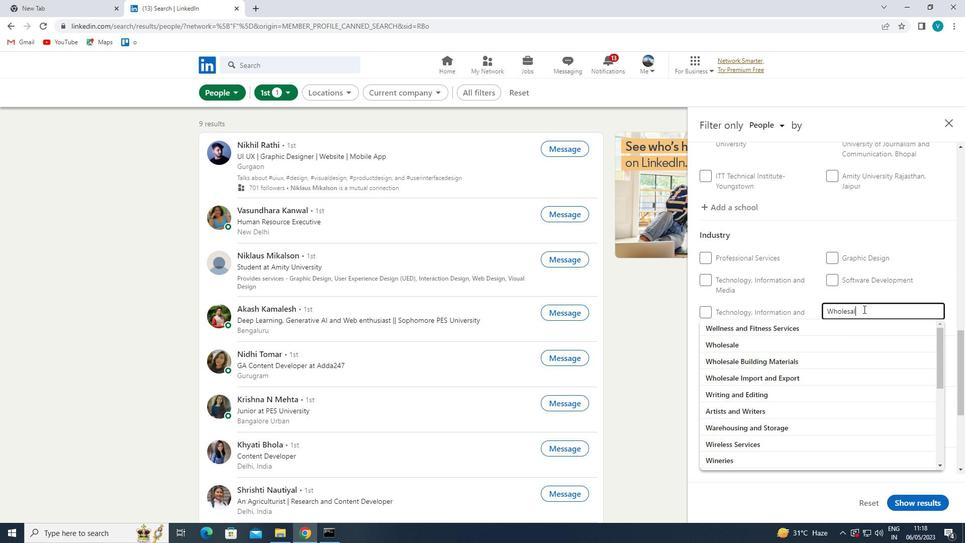 
Action: Mouse moved to (818, 378)
Screenshot: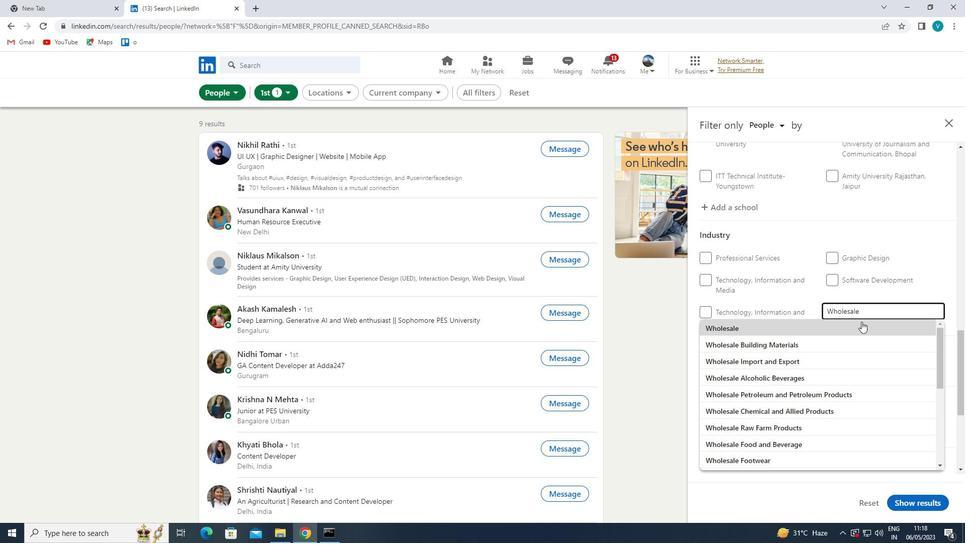 
Action: Mouse pressed left at (818, 378)
Screenshot: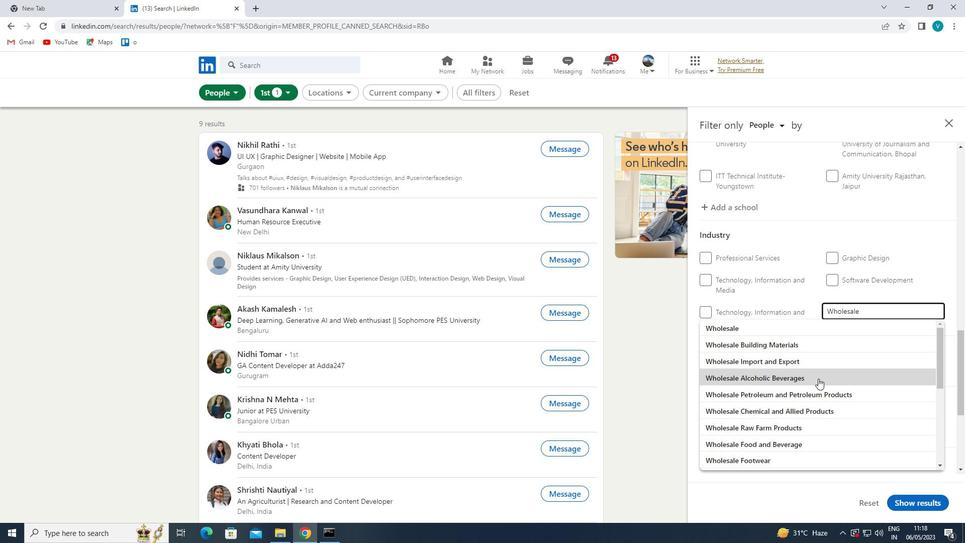 
Action: Mouse moved to (823, 376)
Screenshot: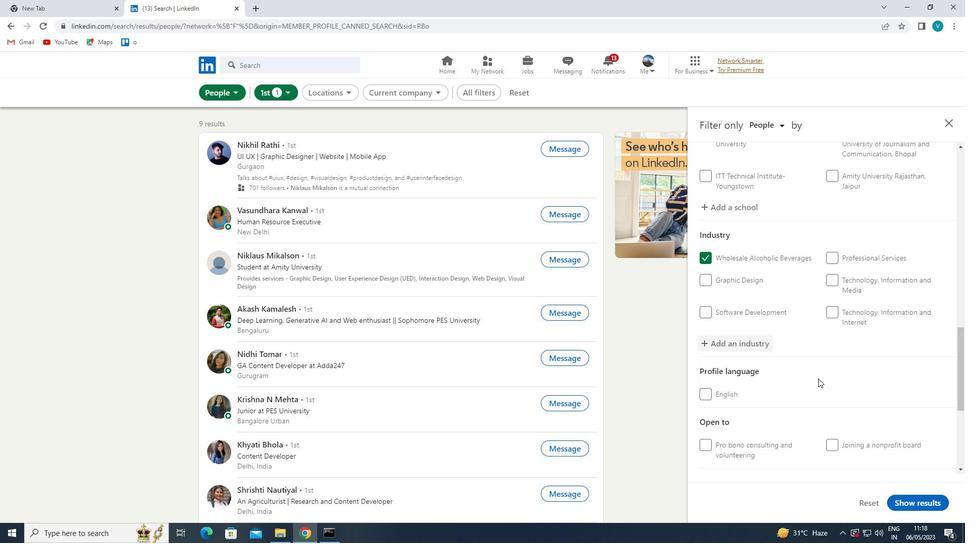 
Action: Mouse scrolled (823, 375) with delta (0, 0)
Screenshot: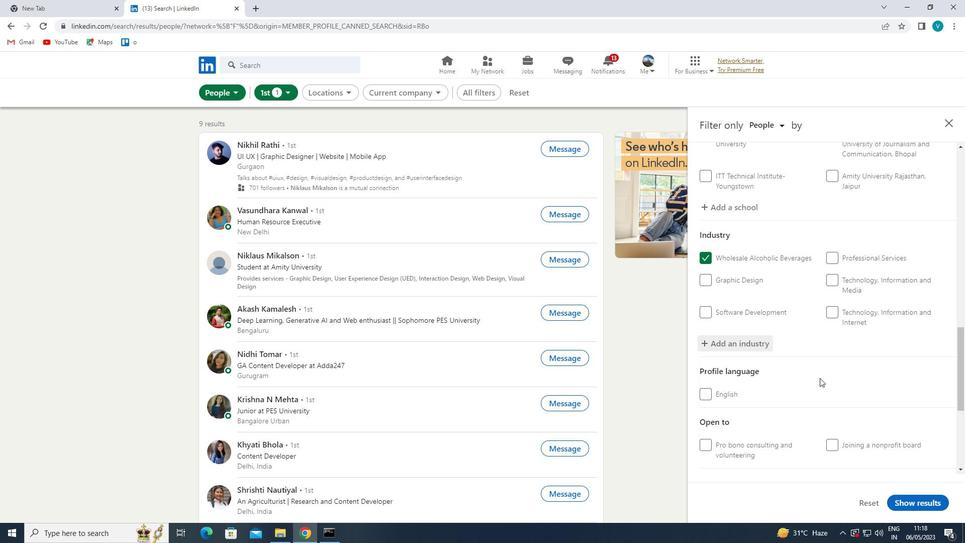 
Action: Mouse moved to (824, 375)
Screenshot: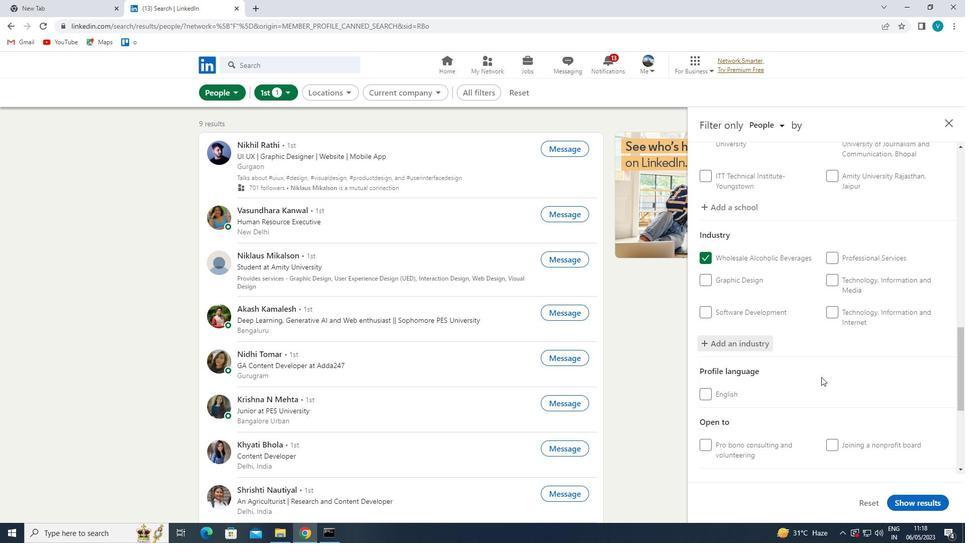 
Action: Mouse scrolled (824, 375) with delta (0, 0)
Screenshot: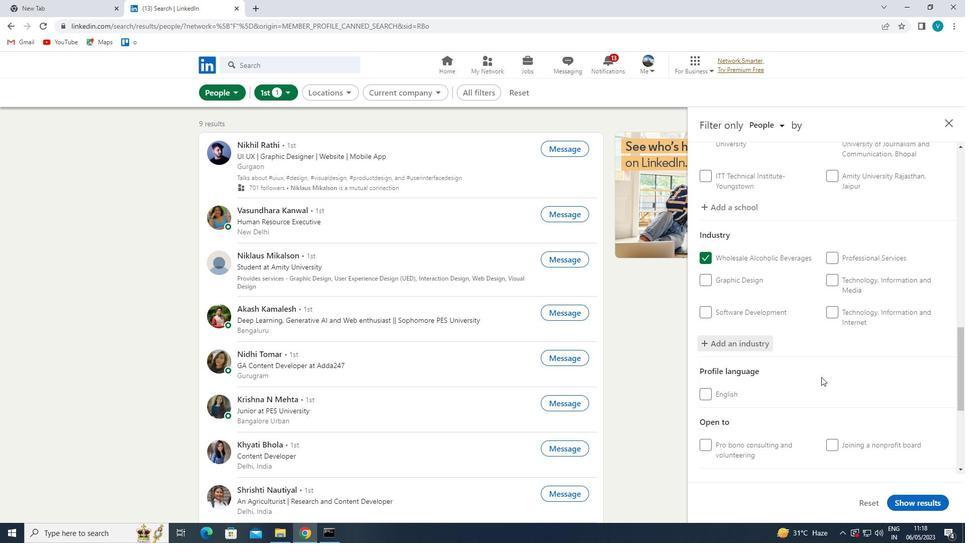 
Action: Mouse moved to (826, 374)
Screenshot: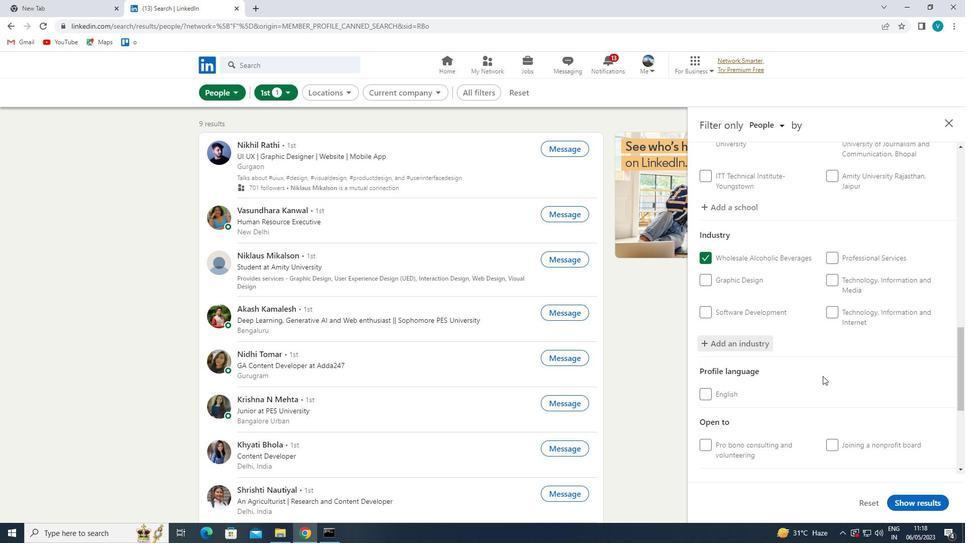 
Action: Mouse scrolled (826, 374) with delta (0, 0)
Screenshot: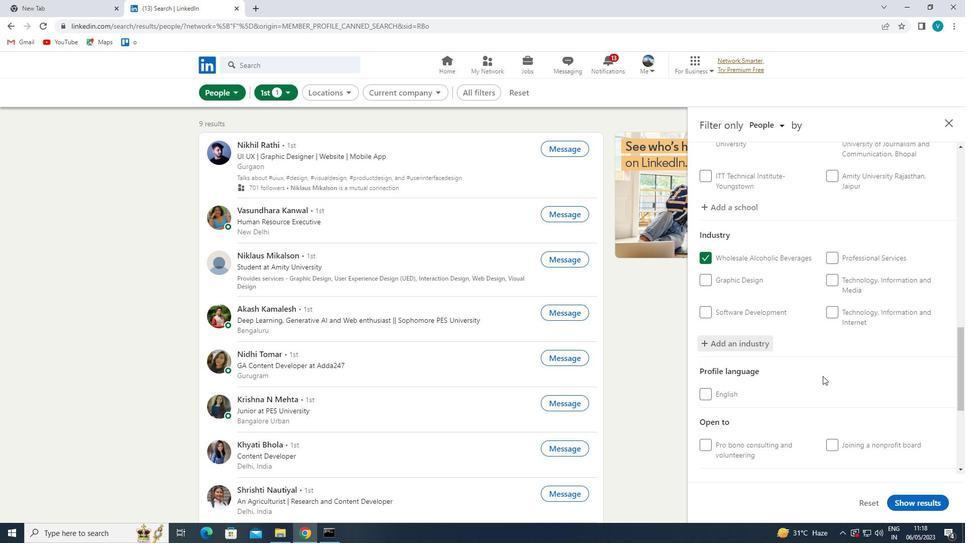 
Action: Mouse moved to (826, 374)
Screenshot: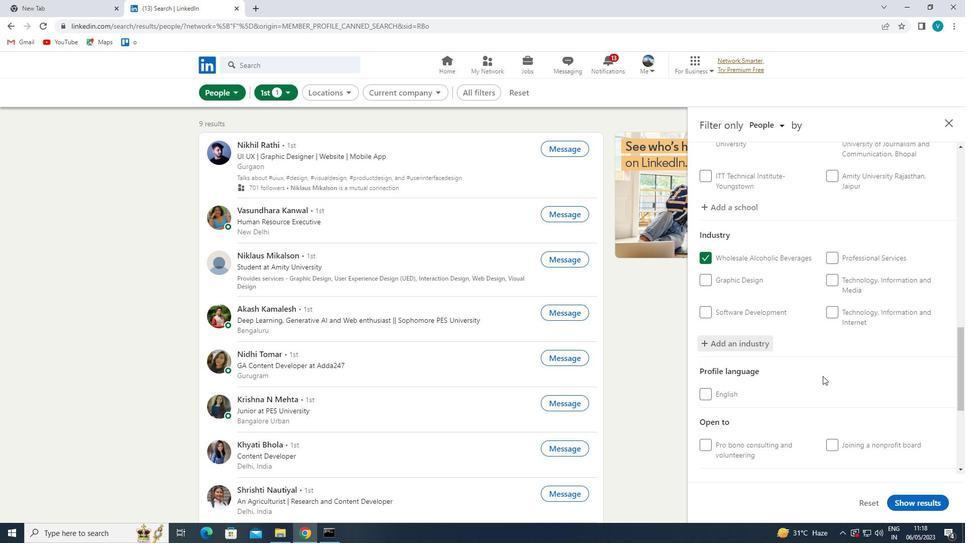 
Action: Mouse scrolled (826, 373) with delta (0, 0)
Screenshot: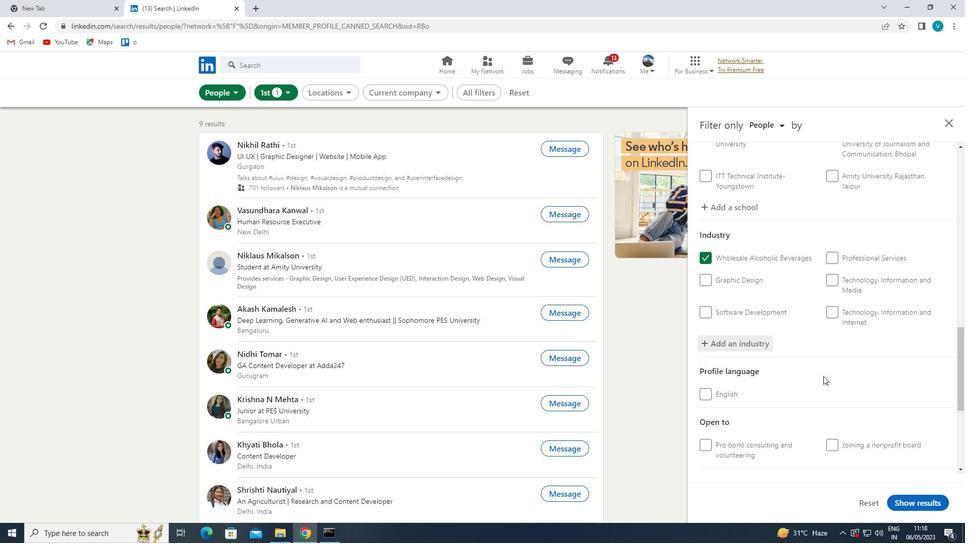 
Action: Mouse scrolled (826, 373) with delta (0, 0)
Screenshot: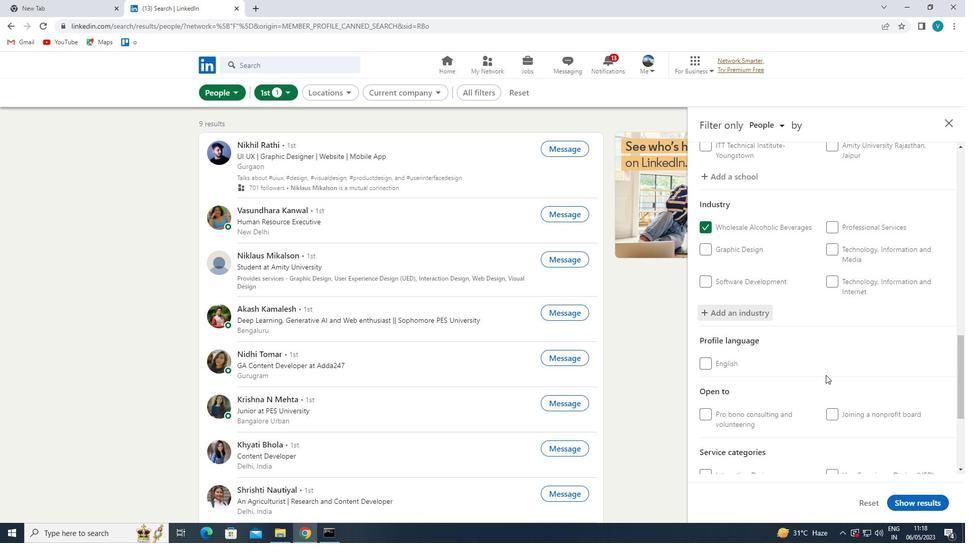 
Action: Mouse moved to (856, 337)
Screenshot: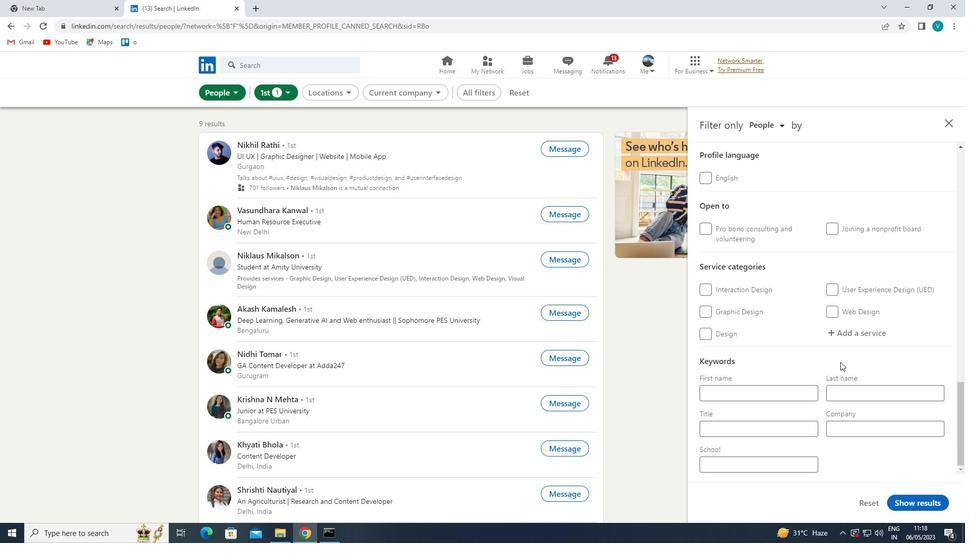 
Action: Mouse pressed left at (856, 337)
Screenshot: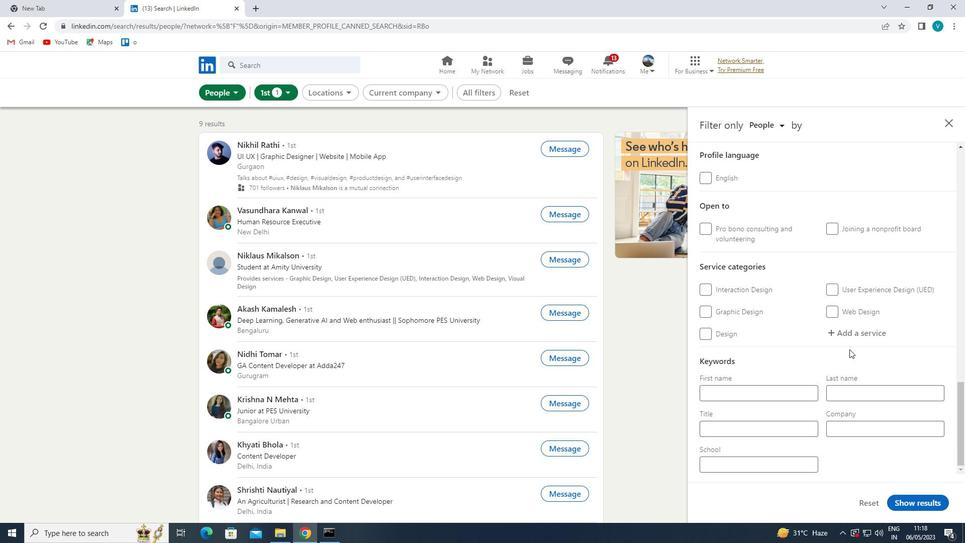 
Action: Key pressed <Key.shift>AUDIO<Key.space><Key.shift><Key.shift><Key.shift><Key.shift><Key.shift><Key.shift><Key.shift><Key.shift><Key.shift><Key.shift><Key.shift><Key.shift><Key.shift><Key.shift><Key.shift><Key.shift><Key.shift><Key.shift><Key.shift><Key.shift><Key.shift><Key.shift><Key.shift><Key.shift>
Screenshot: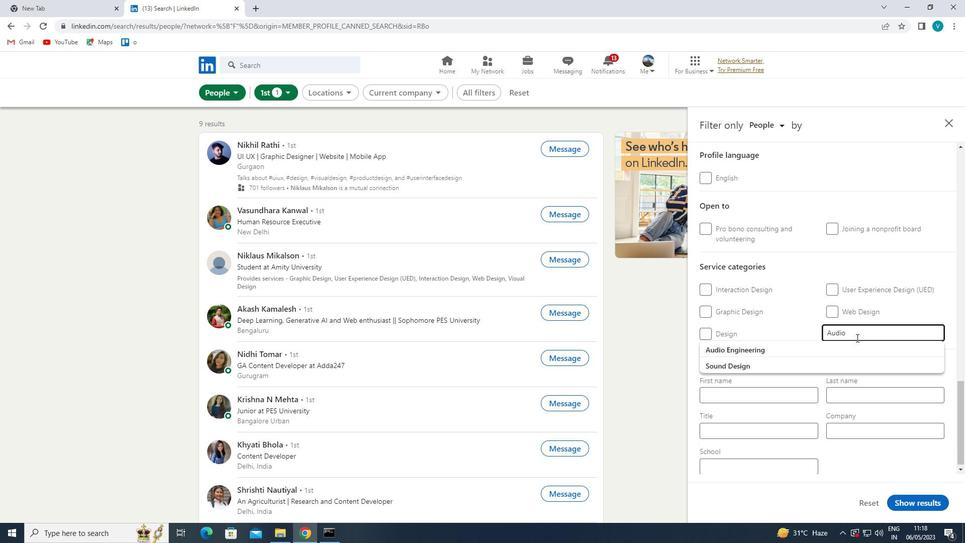 
Action: Mouse moved to (847, 342)
Screenshot: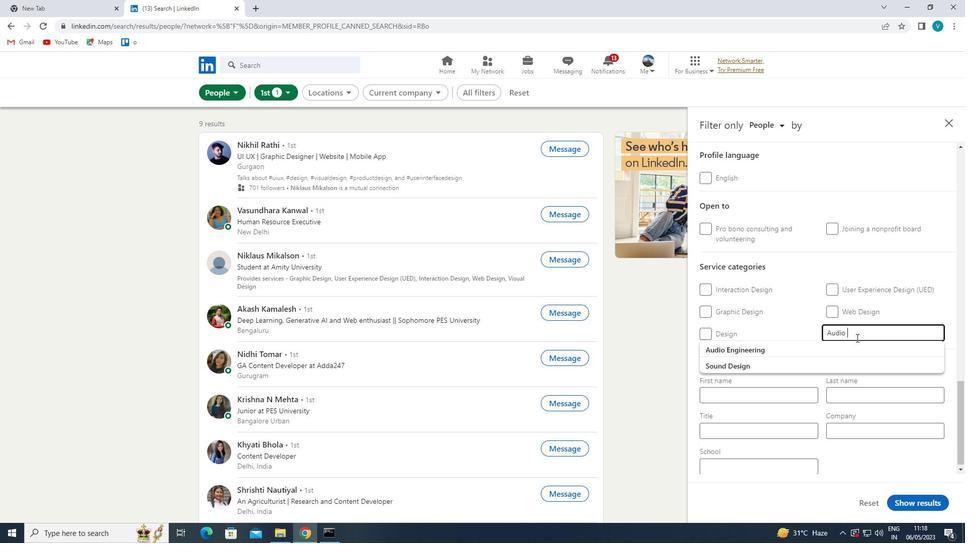 
Action: Mouse pressed left at (847, 342)
Screenshot: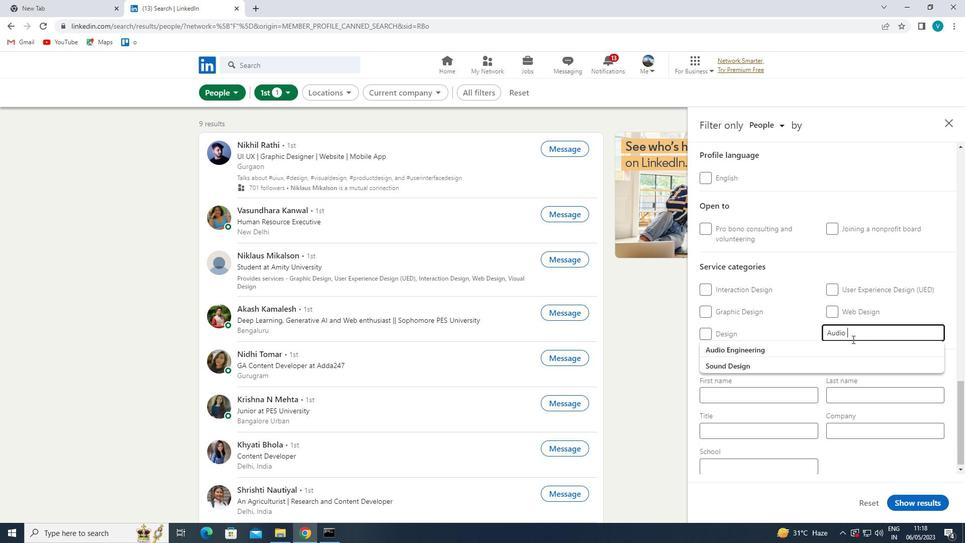 
Action: Mouse moved to (840, 349)
Screenshot: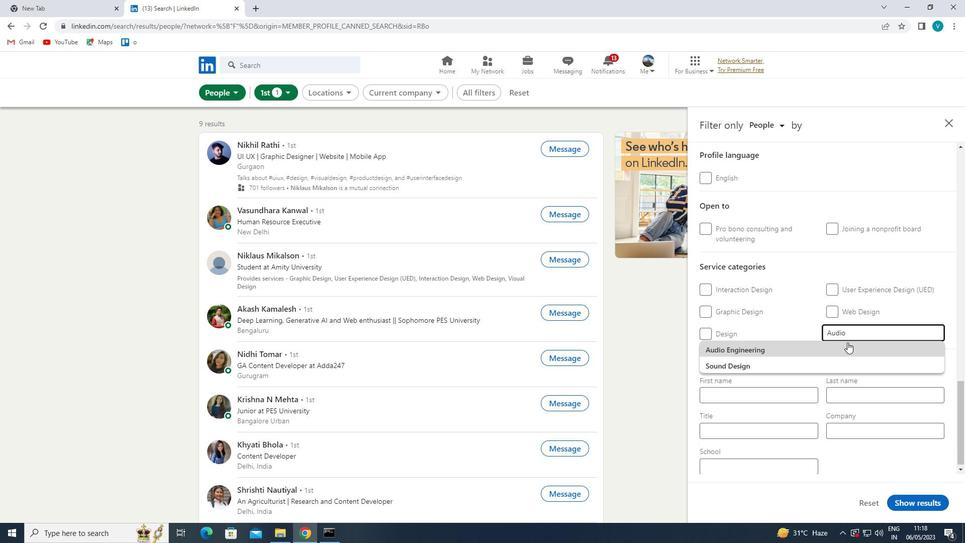 
Action: Mouse scrolled (840, 348) with delta (0, 0)
Screenshot: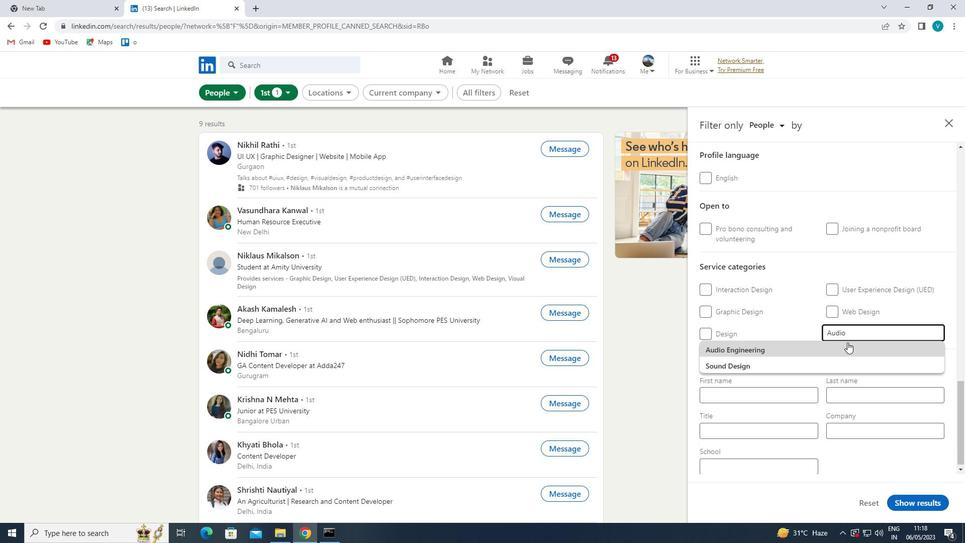 
Action: Mouse moved to (826, 358)
Screenshot: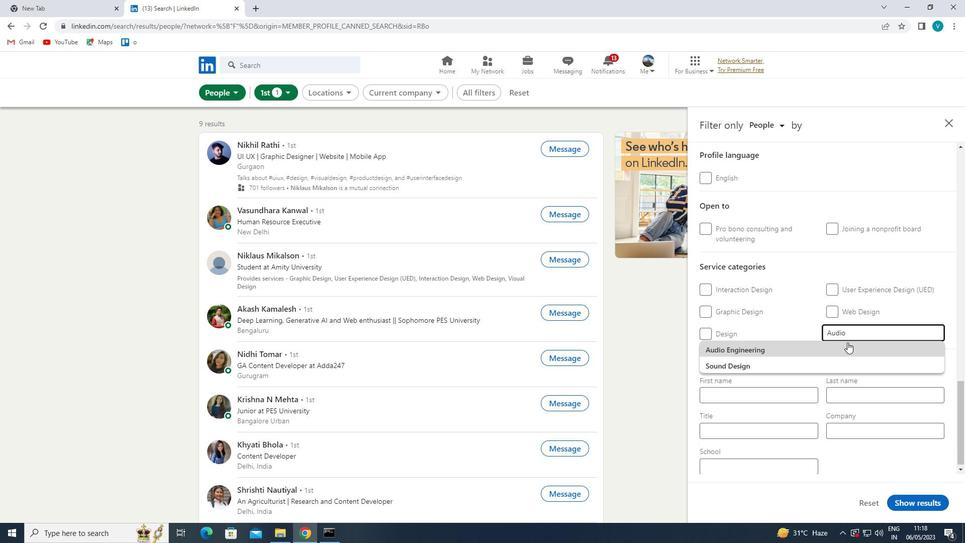 
Action: Mouse scrolled (826, 357) with delta (0, 0)
Screenshot: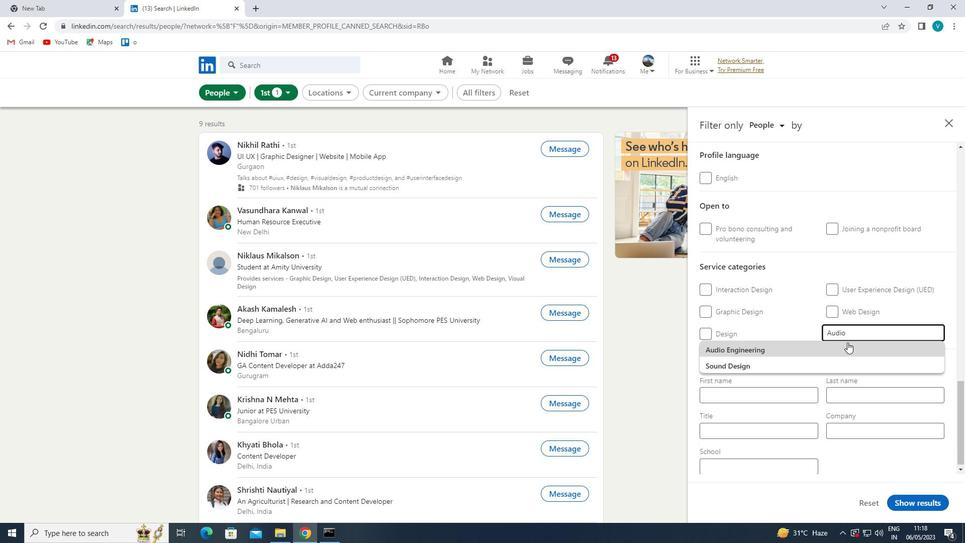 
Action: Mouse moved to (821, 360)
Screenshot: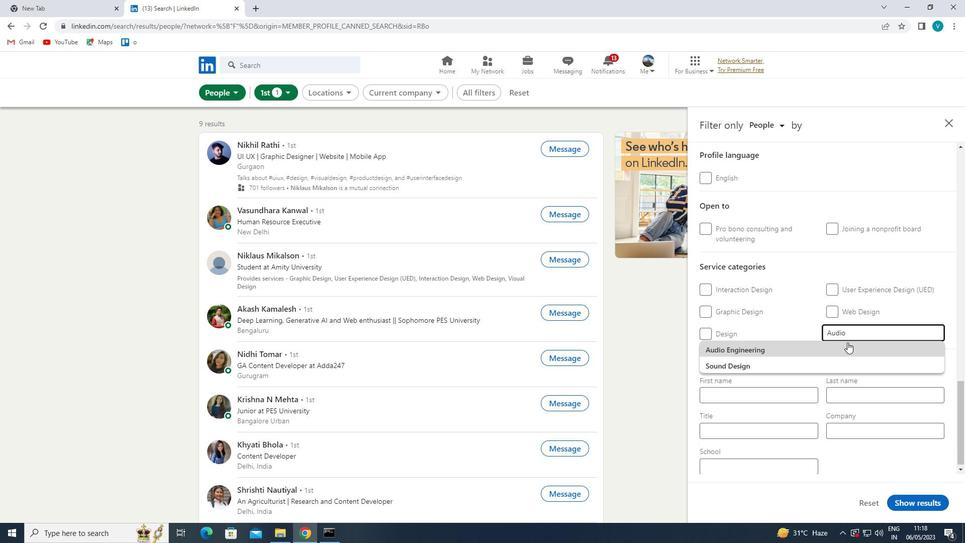 
Action: Mouse scrolled (821, 359) with delta (0, 0)
Screenshot: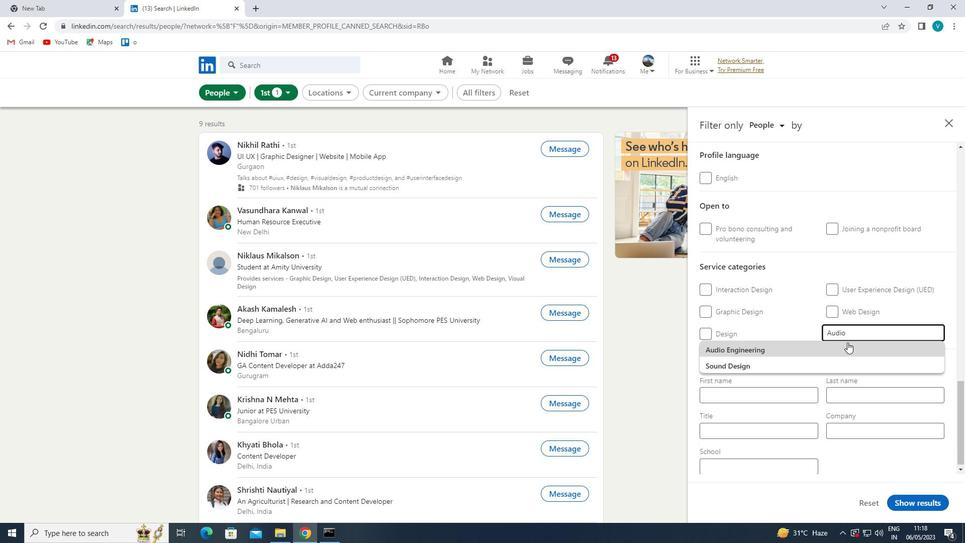 
Action: Mouse moved to (758, 434)
Screenshot: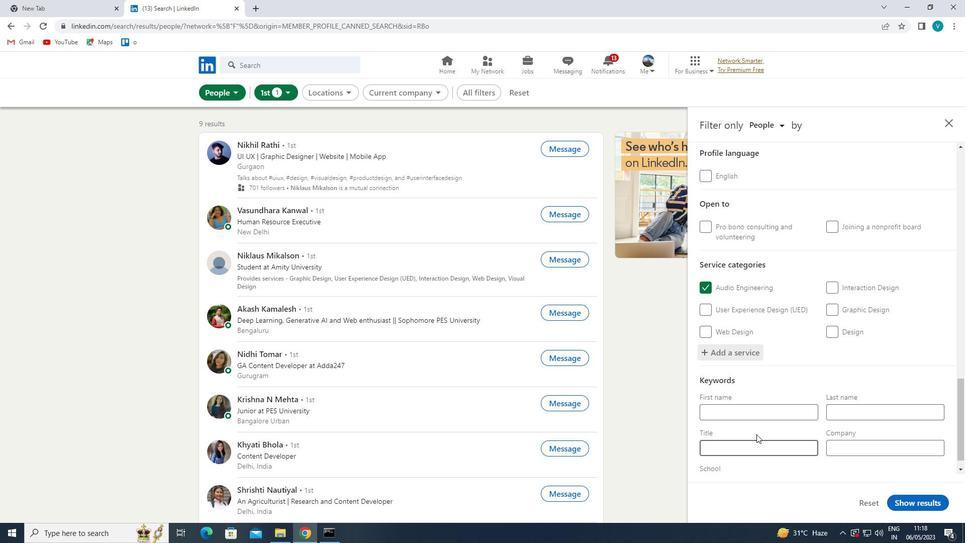 
Action: Mouse scrolled (758, 434) with delta (0, 0)
Screenshot: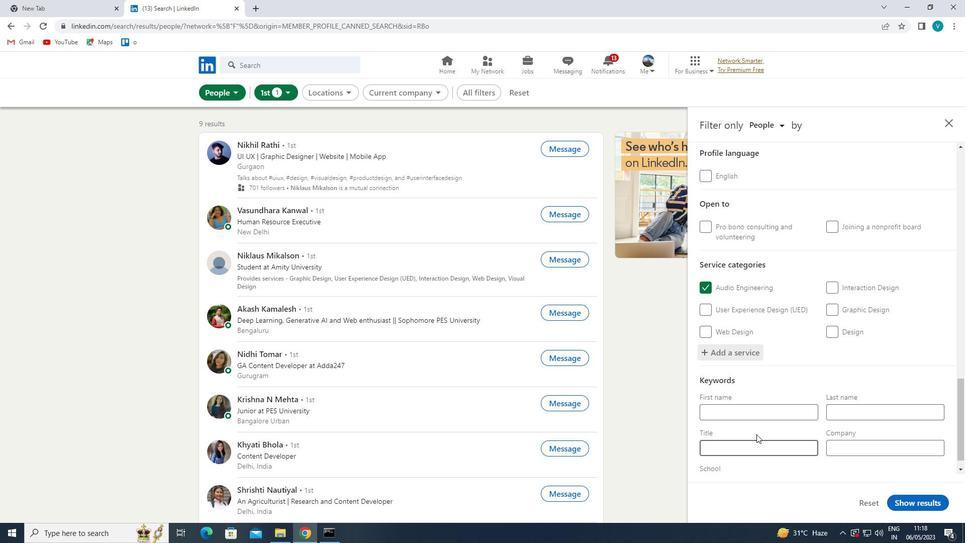 
Action: Mouse scrolled (758, 434) with delta (0, 0)
Screenshot: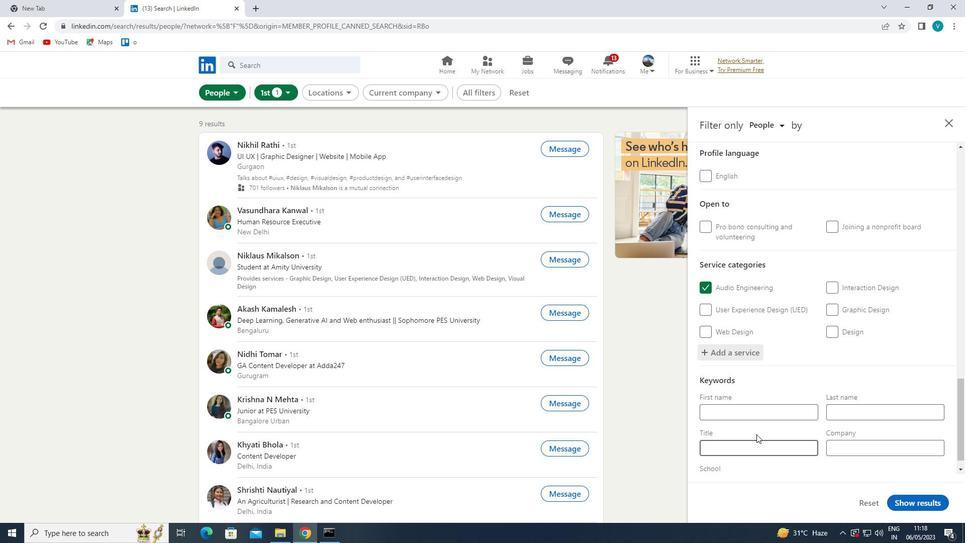 
Action: Mouse moved to (760, 429)
Screenshot: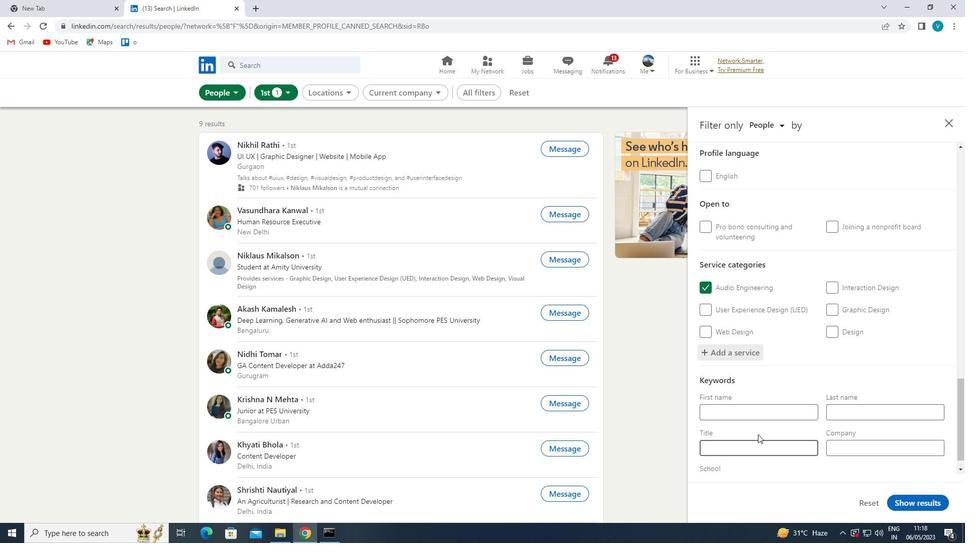 
Action: Mouse pressed left at (760, 429)
Screenshot: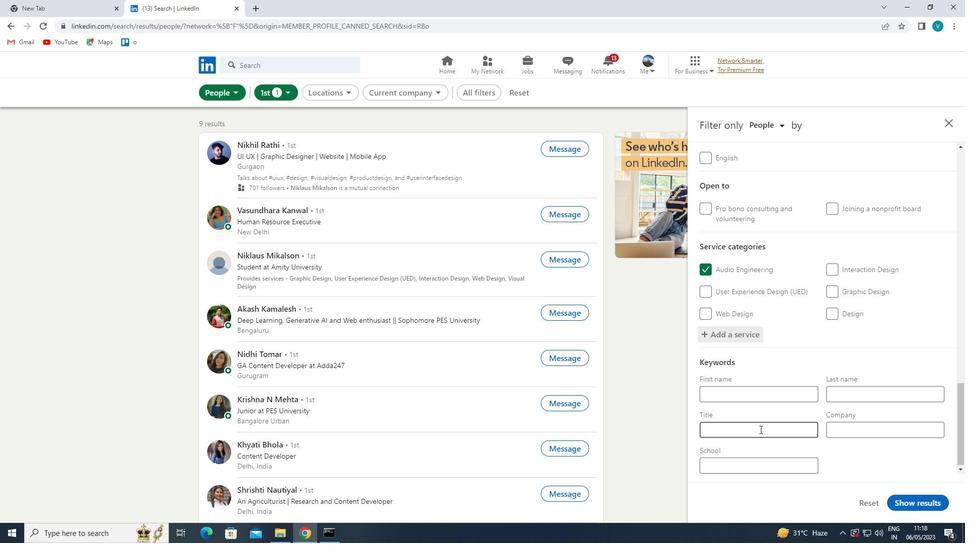 
Action: Key pressed <Key.shift>CONTROLLER<Key.space>
Screenshot: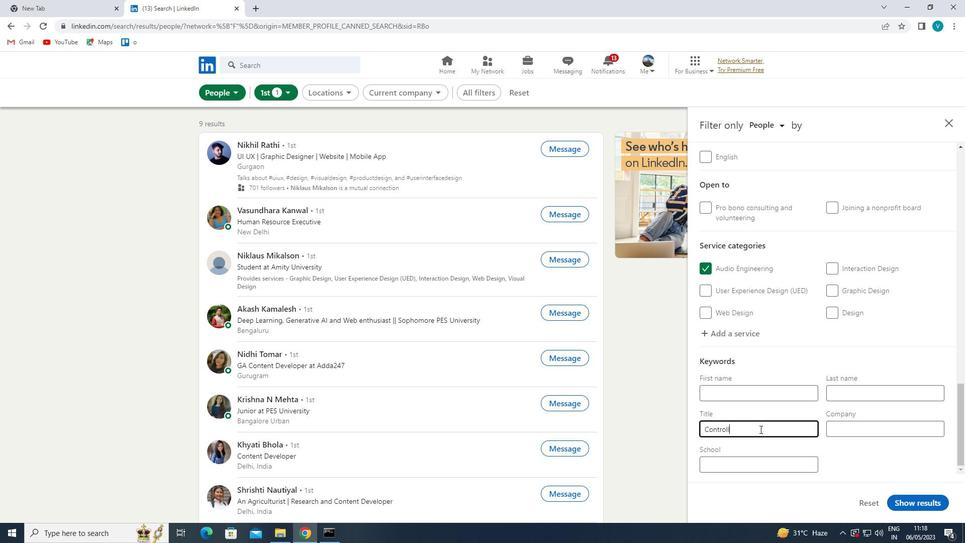 
Action: Mouse moved to (931, 499)
Screenshot: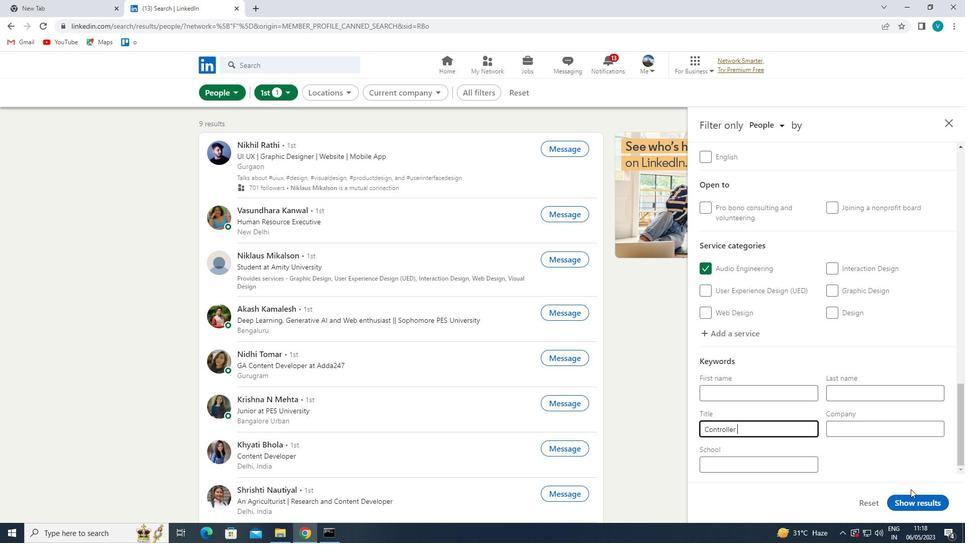 
Action: Mouse pressed left at (931, 499)
Screenshot: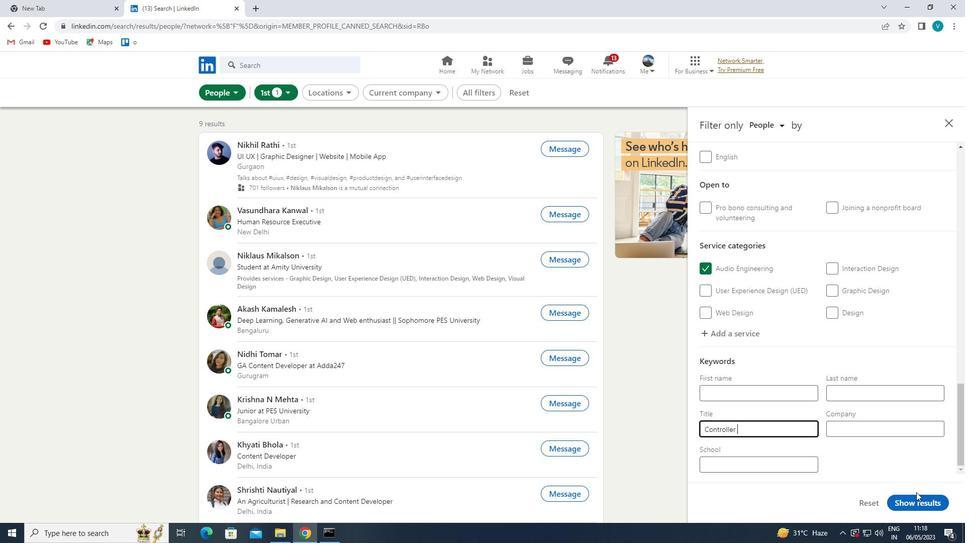 
Action: Mouse moved to (888, 528)
Screenshot: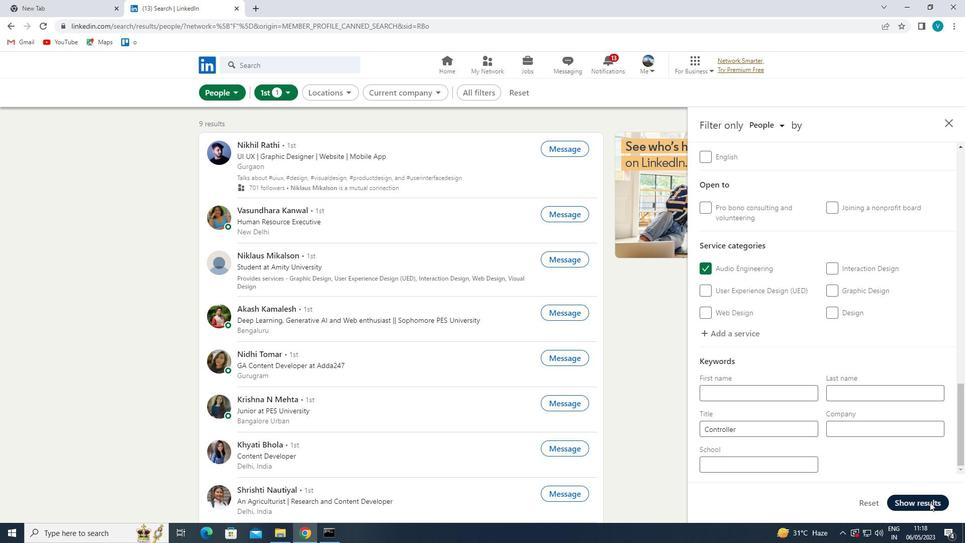 
